 Task: Search one way flight ticket for 2 adults, 2 children, 2 infants in seat in first from Providence: Rhode Island T. F. Green International Airport to New Bern: Coastal Carolina Regional Airport (was Craven County Regional) on 8-4-2023. Choice of flights is Westjet. Number of bags: 1 checked bag. Price is upto 81000. Outbound departure time preference is 6:45.
Action: Mouse moved to (377, 325)
Screenshot: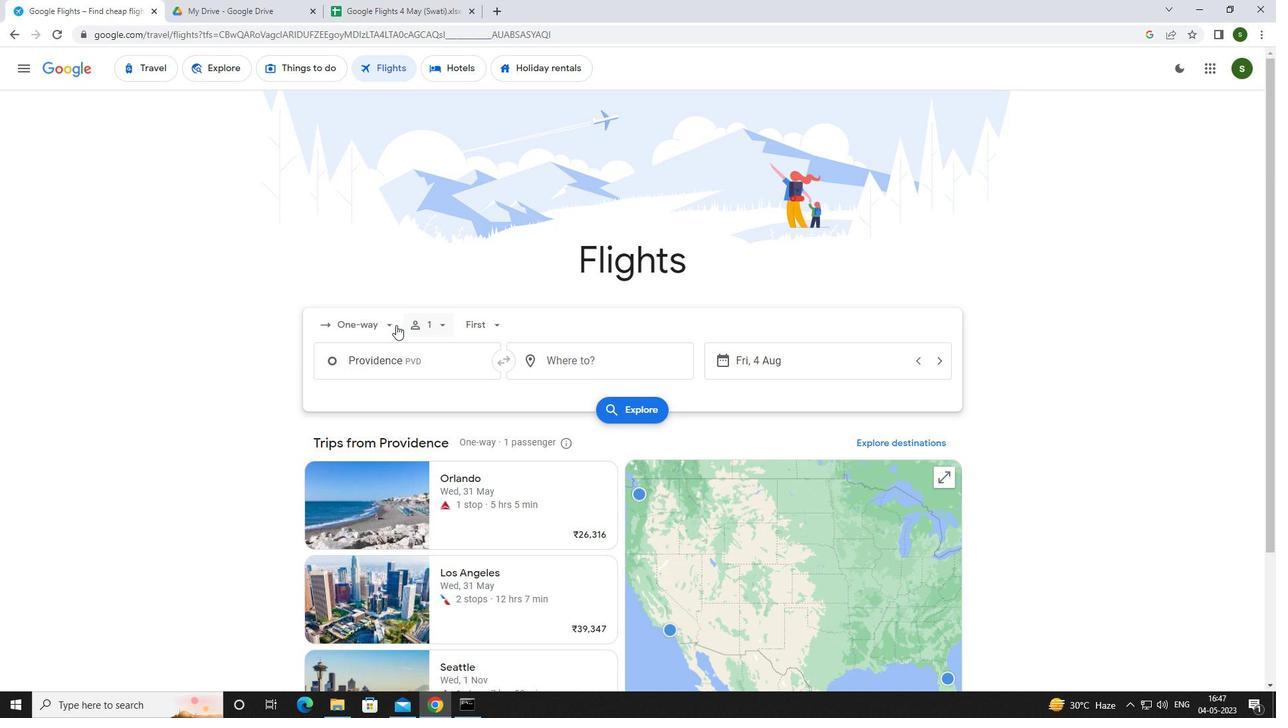 
Action: Mouse pressed left at (377, 325)
Screenshot: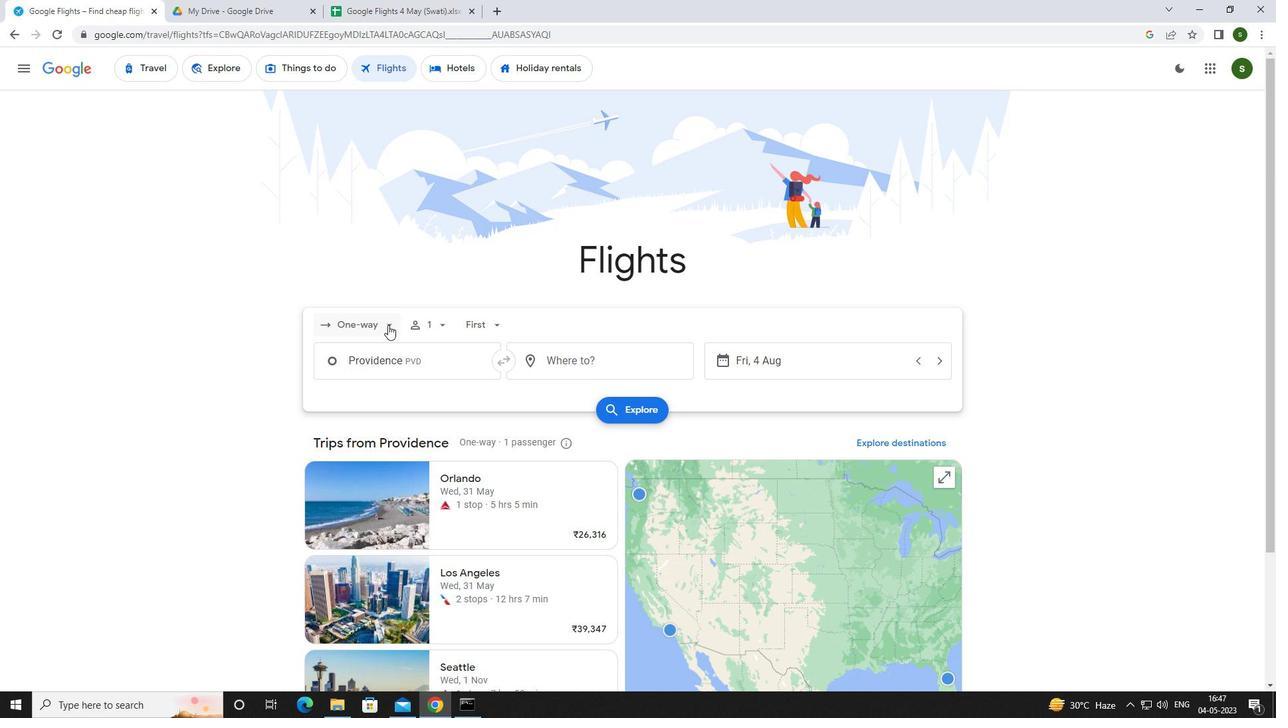 
Action: Mouse moved to (393, 383)
Screenshot: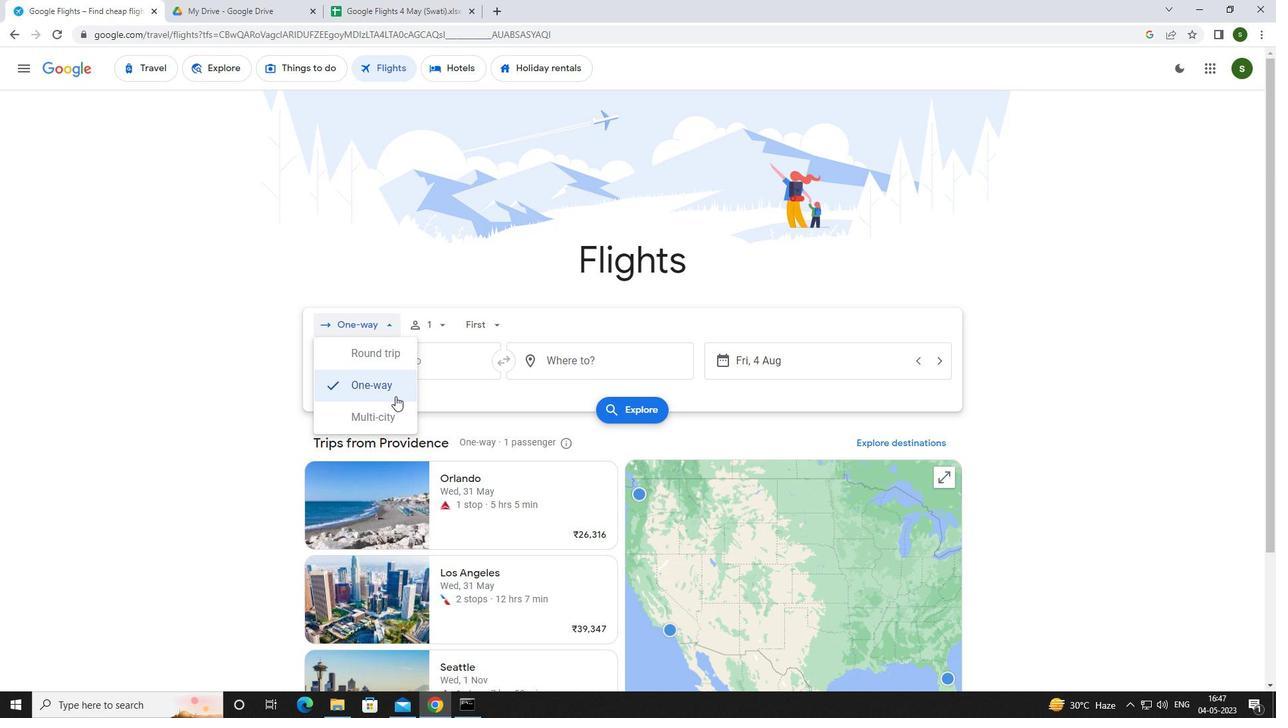 
Action: Mouse pressed left at (393, 383)
Screenshot: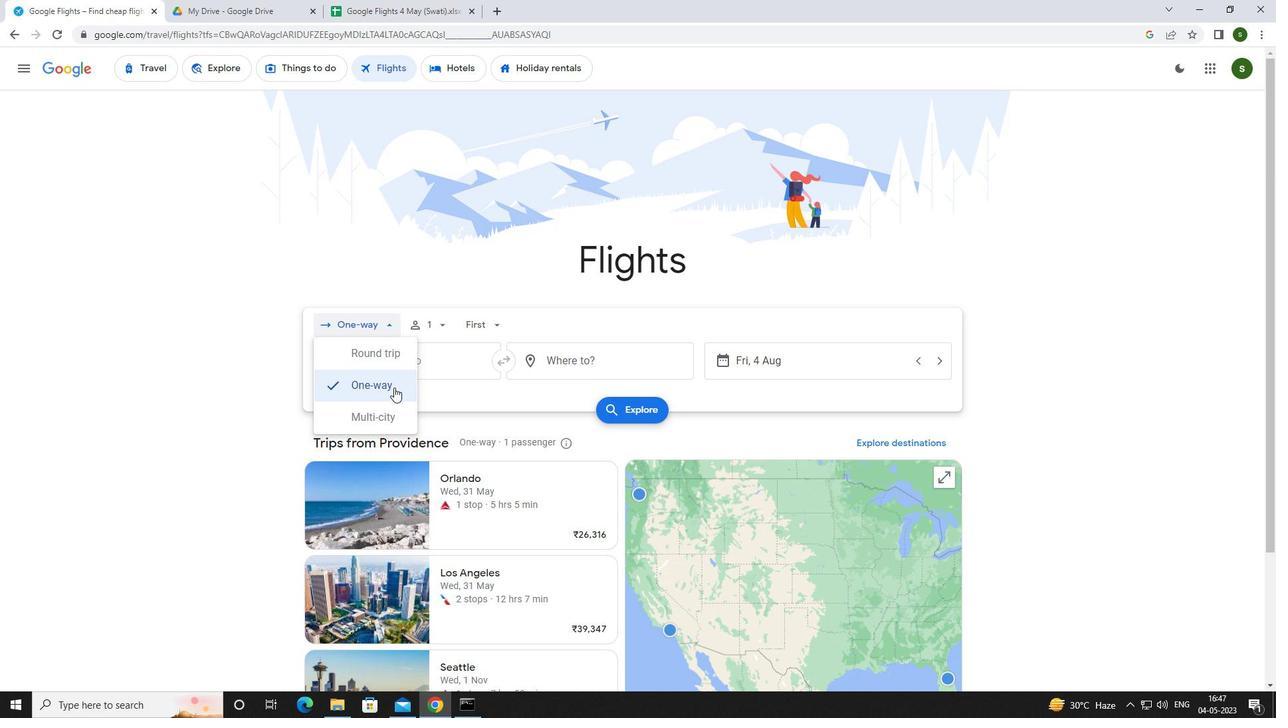 
Action: Mouse moved to (439, 329)
Screenshot: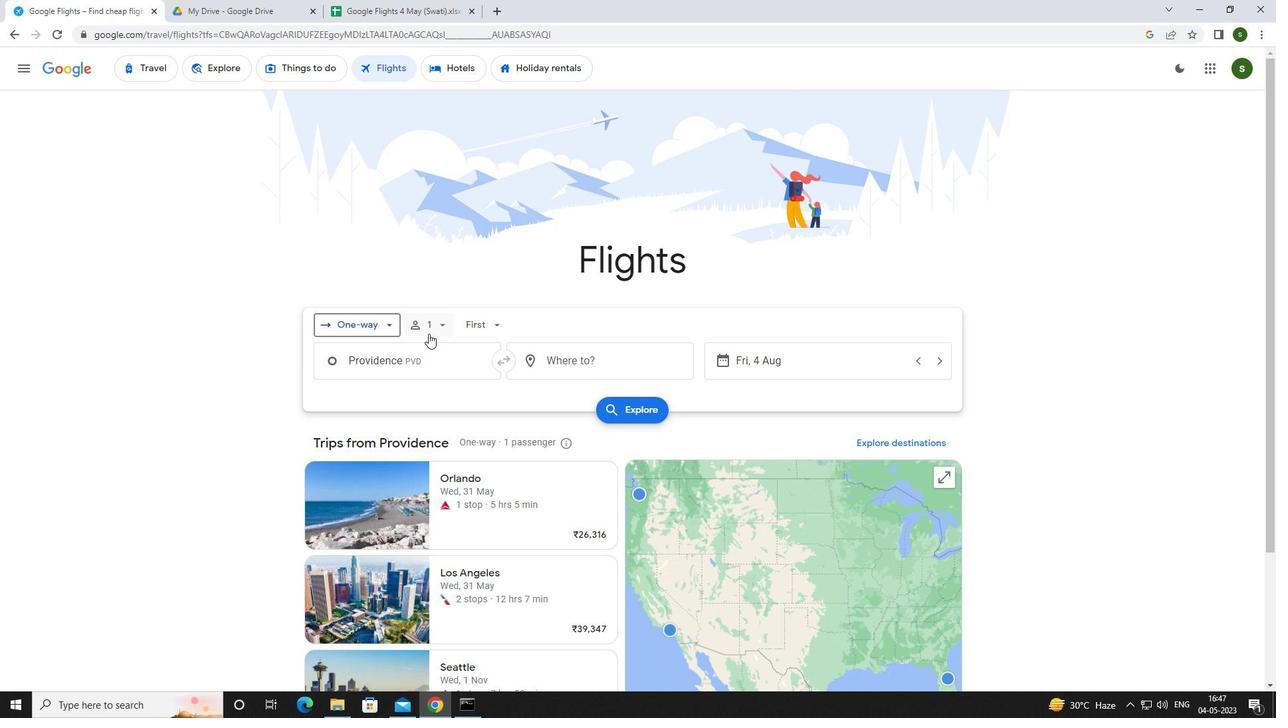 
Action: Mouse pressed left at (439, 329)
Screenshot: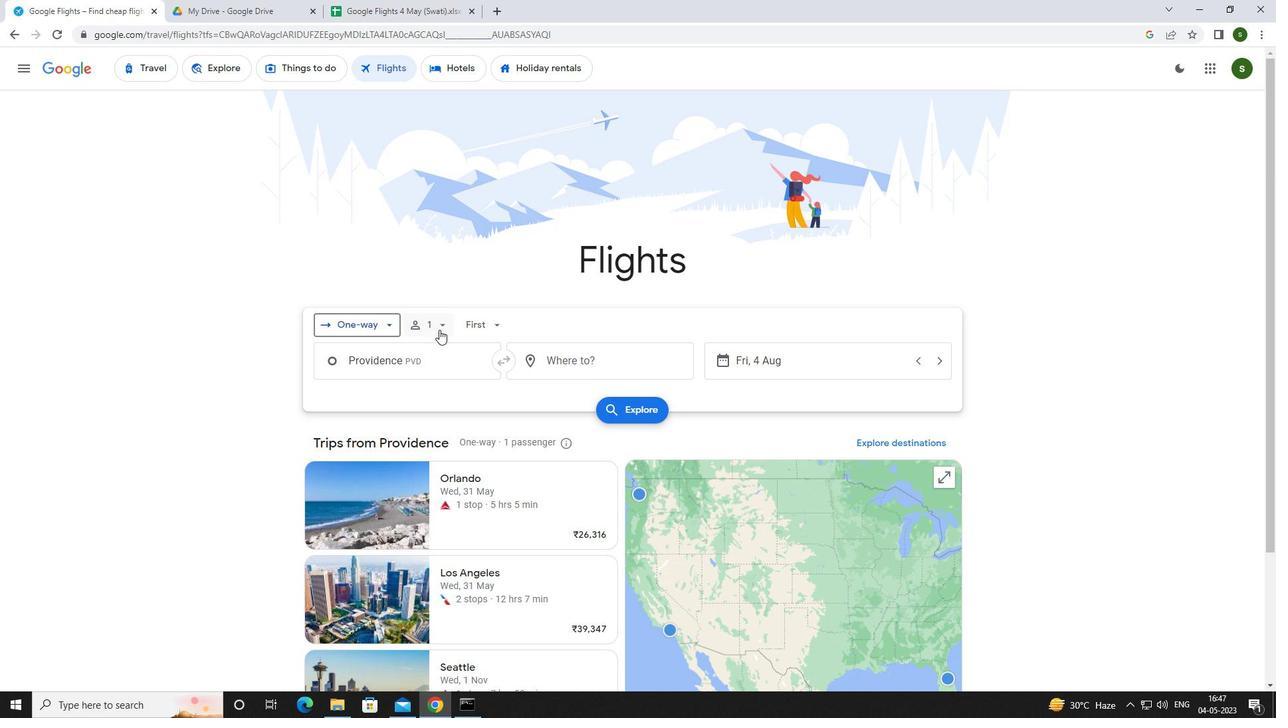 
Action: Mouse moved to (550, 356)
Screenshot: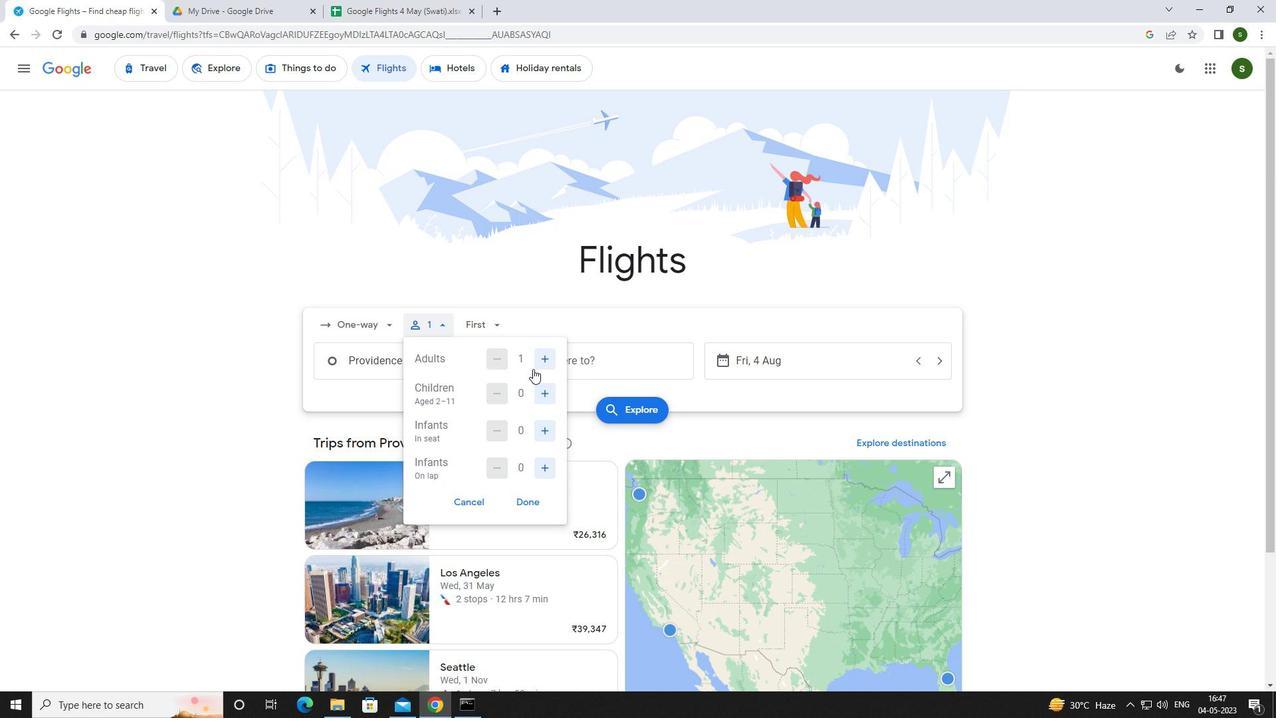
Action: Mouse pressed left at (550, 356)
Screenshot: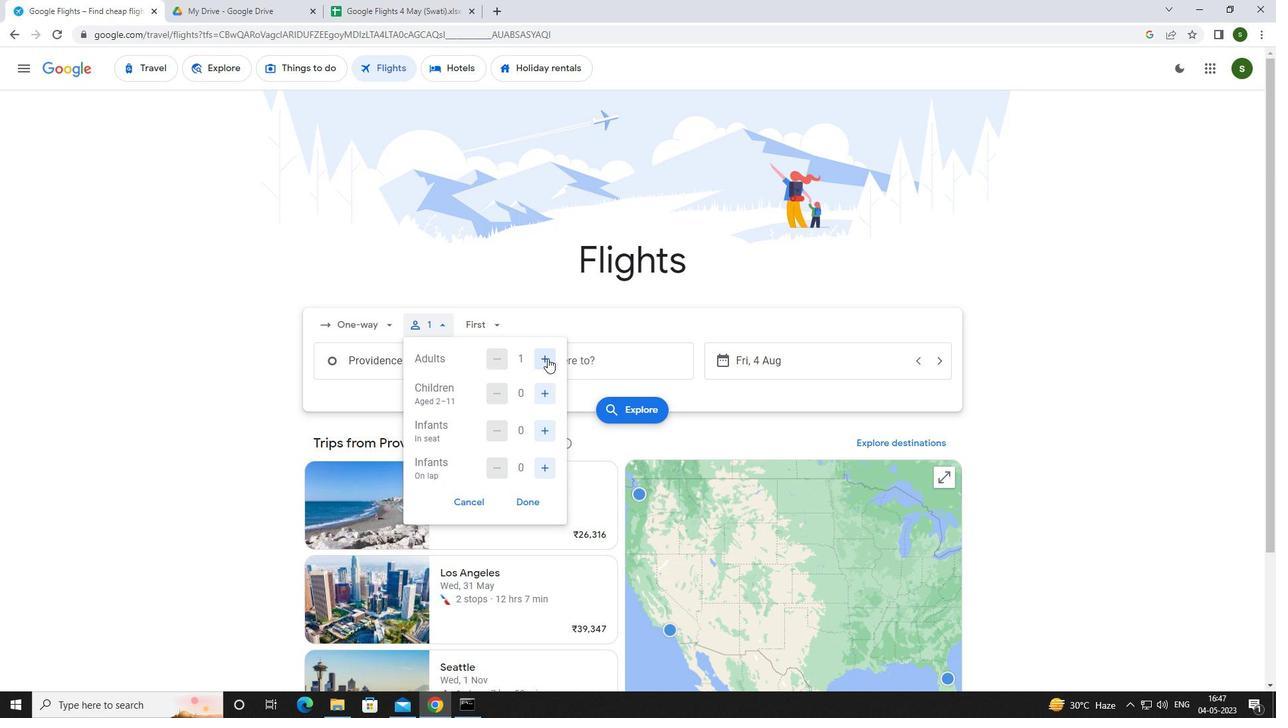 
Action: Mouse moved to (542, 382)
Screenshot: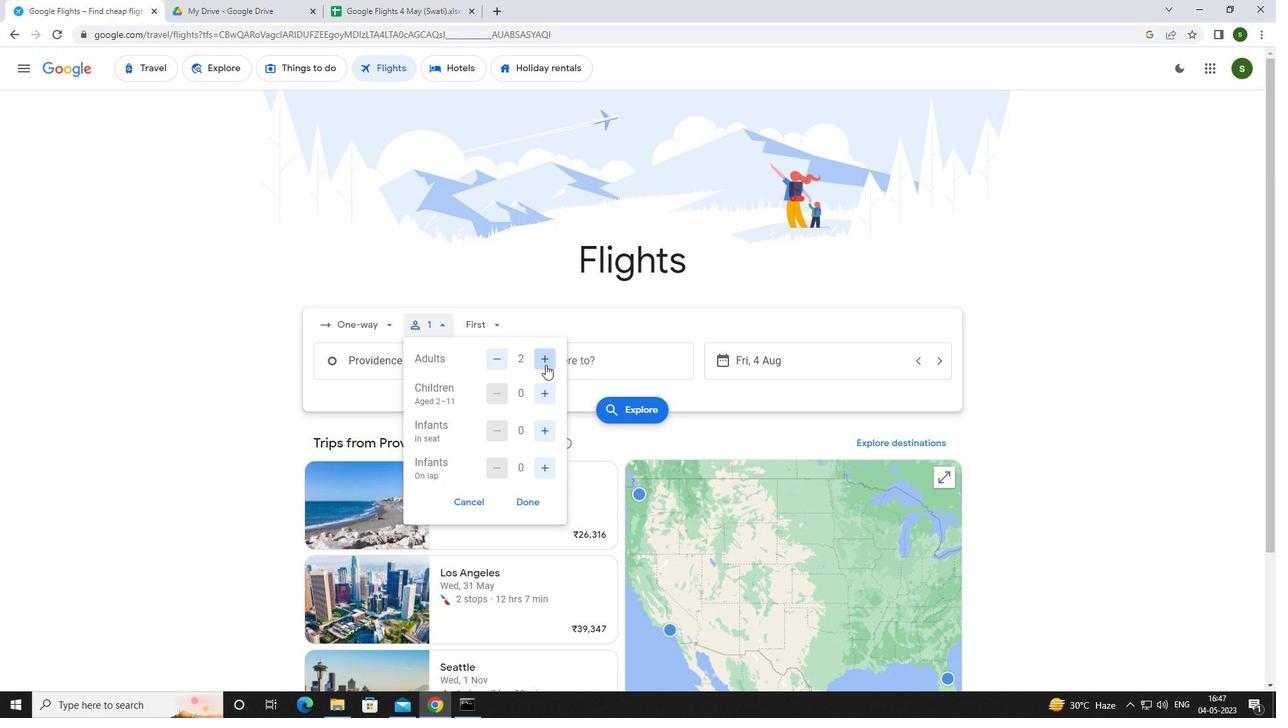 
Action: Mouse pressed left at (542, 382)
Screenshot: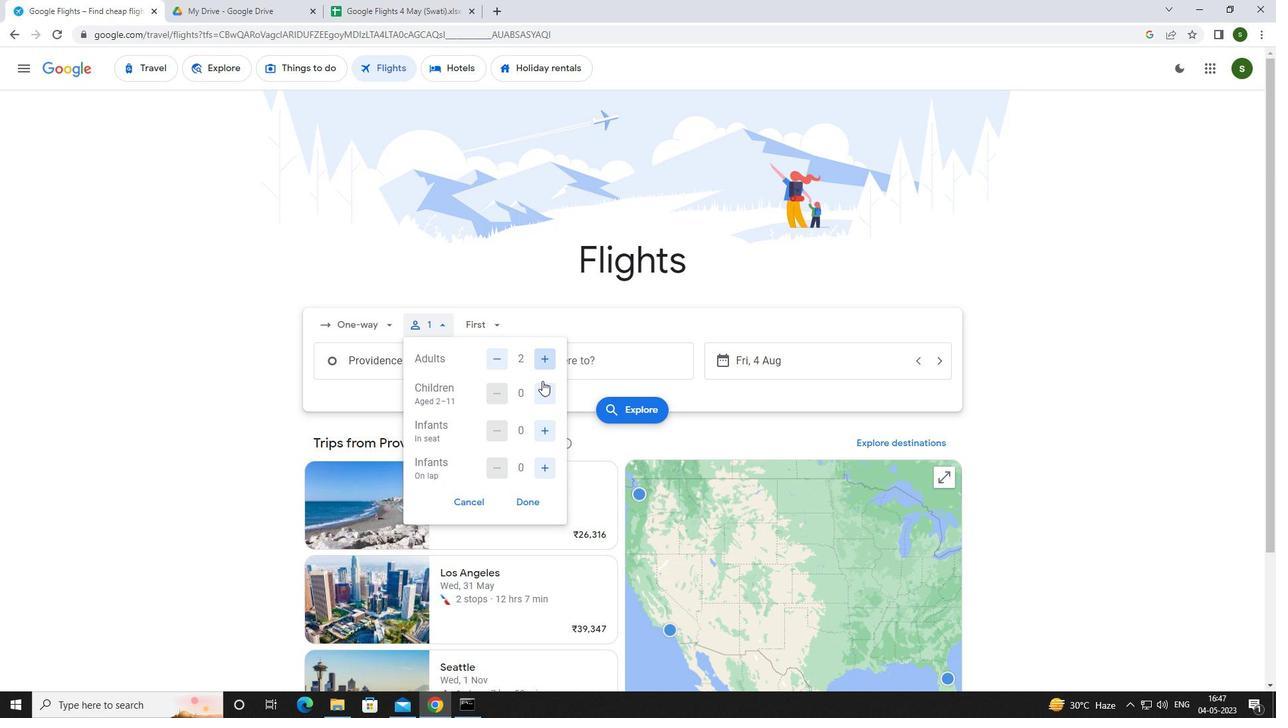 
Action: Mouse pressed left at (542, 382)
Screenshot: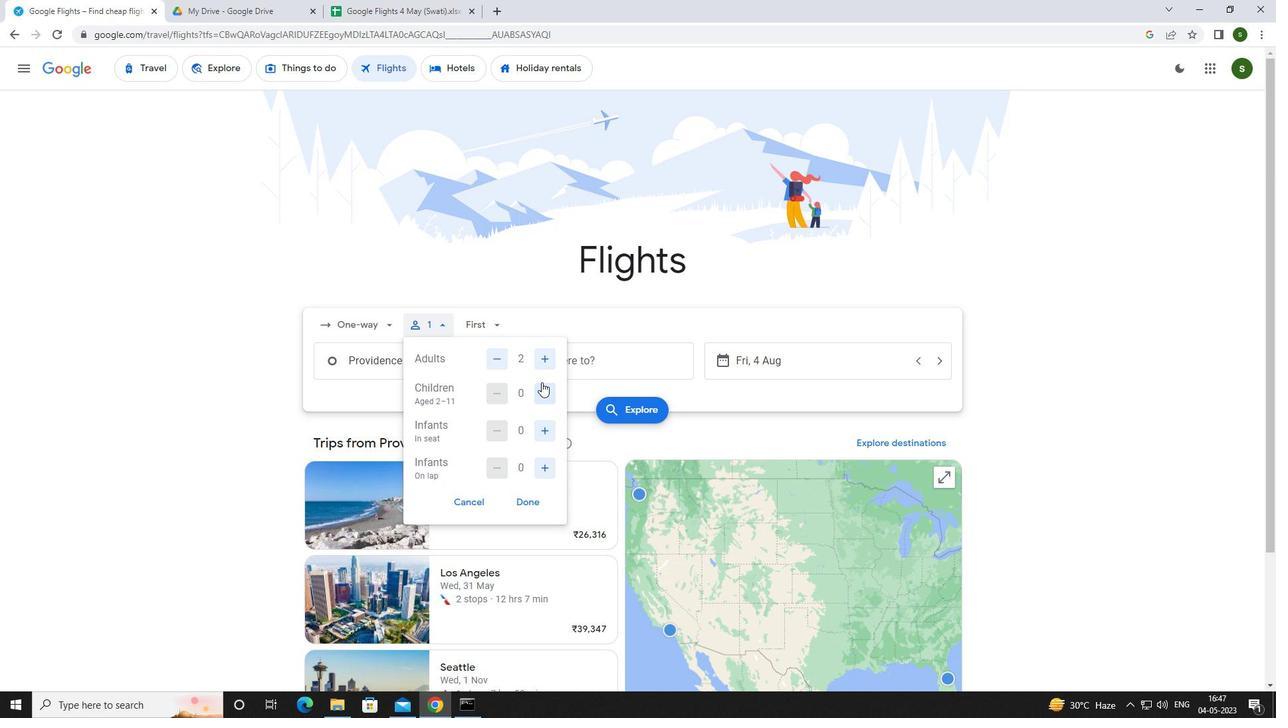 
Action: Mouse moved to (547, 423)
Screenshot: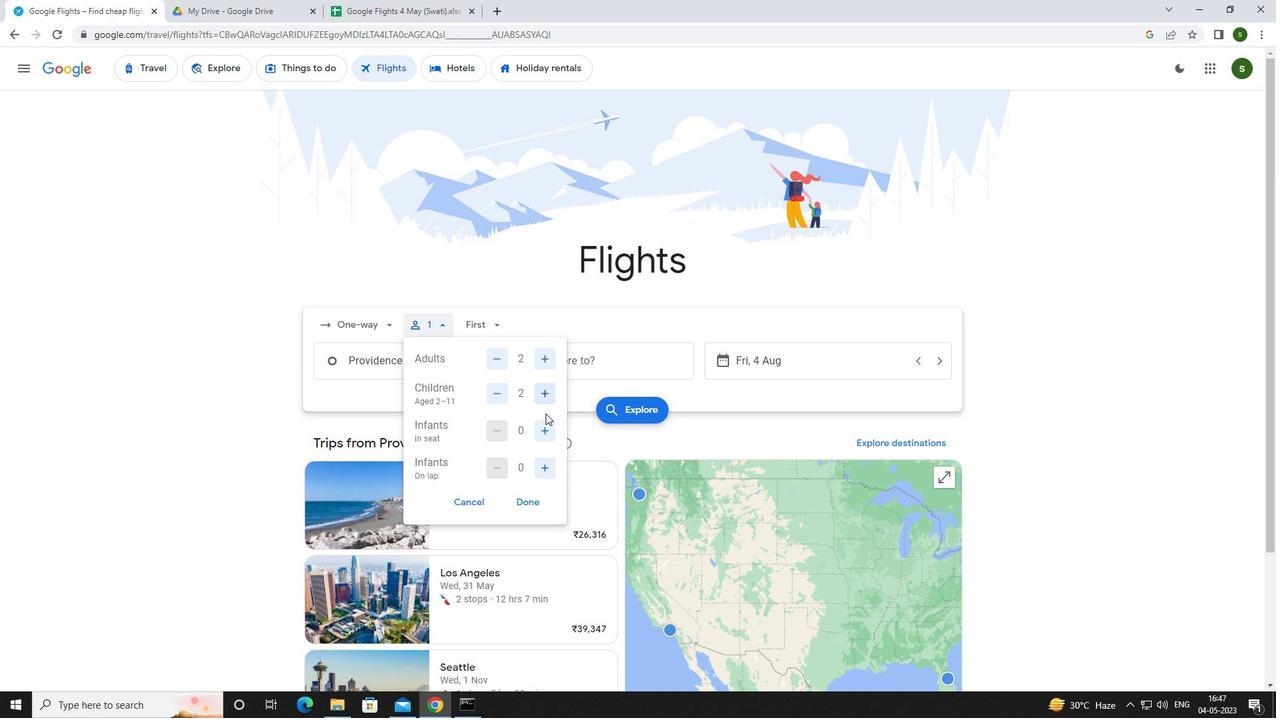 
Action: Mouse pressed left at (547, 423)
Screenshot: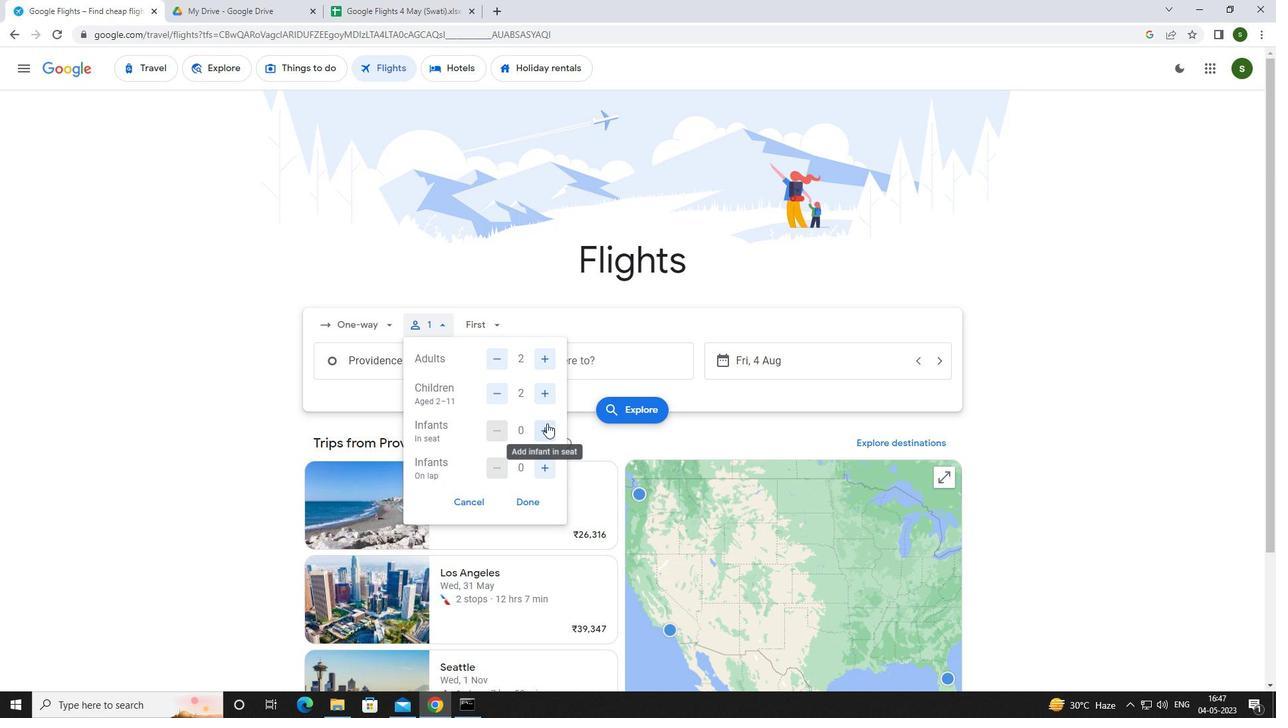 
Action: Mouse pressed left at (547, 423)
Screenshot: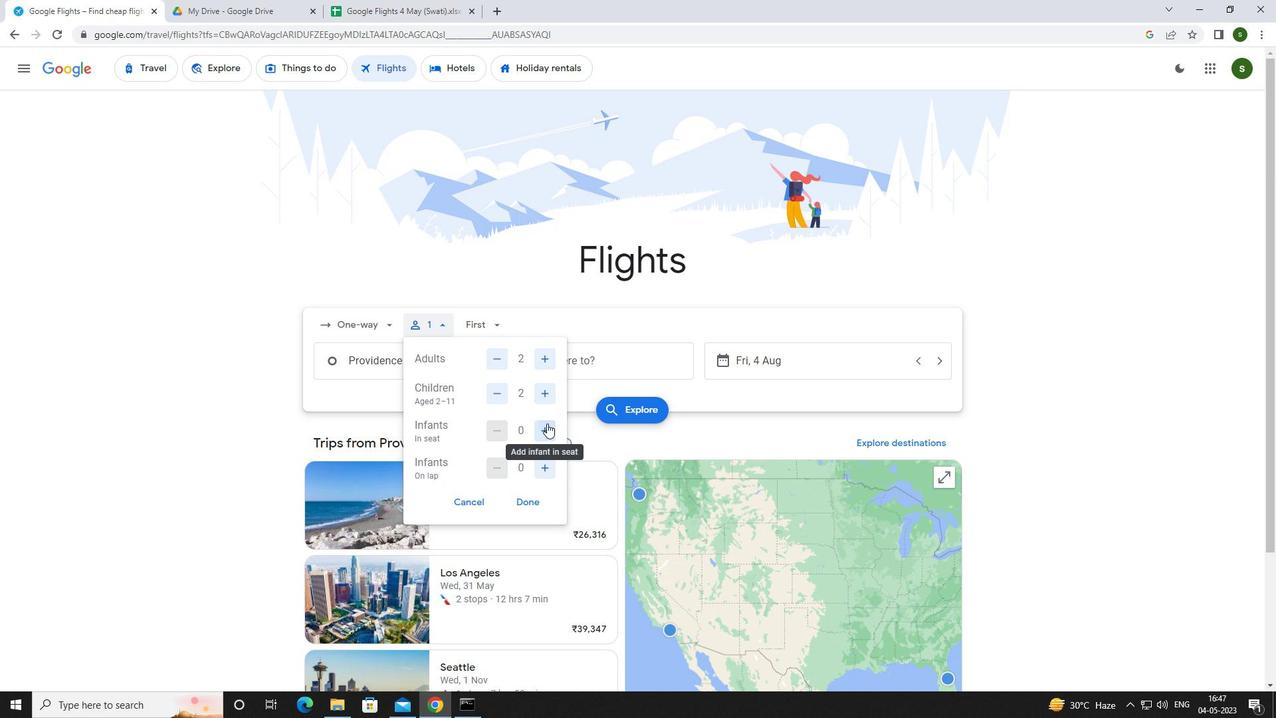 
Action: Mouse moved to (486, 320)
Screenshot: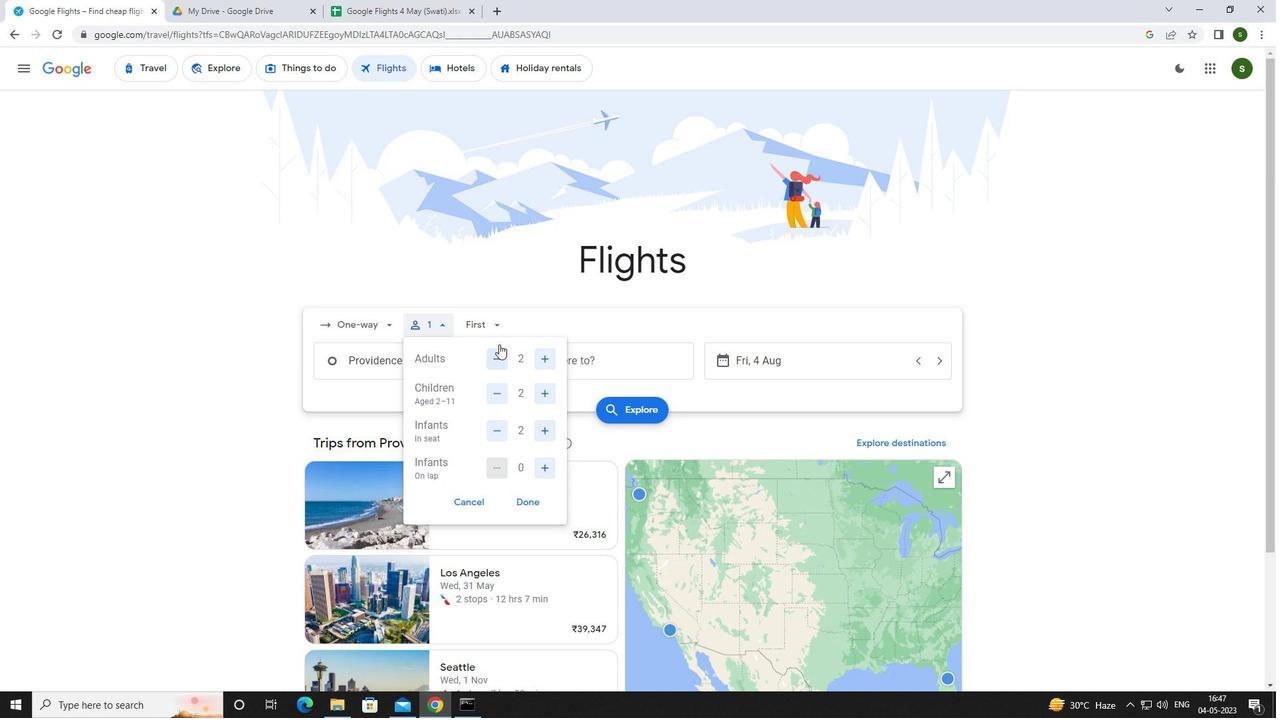 
Action: Mouse pressed left at (486, 320)
Screenshot: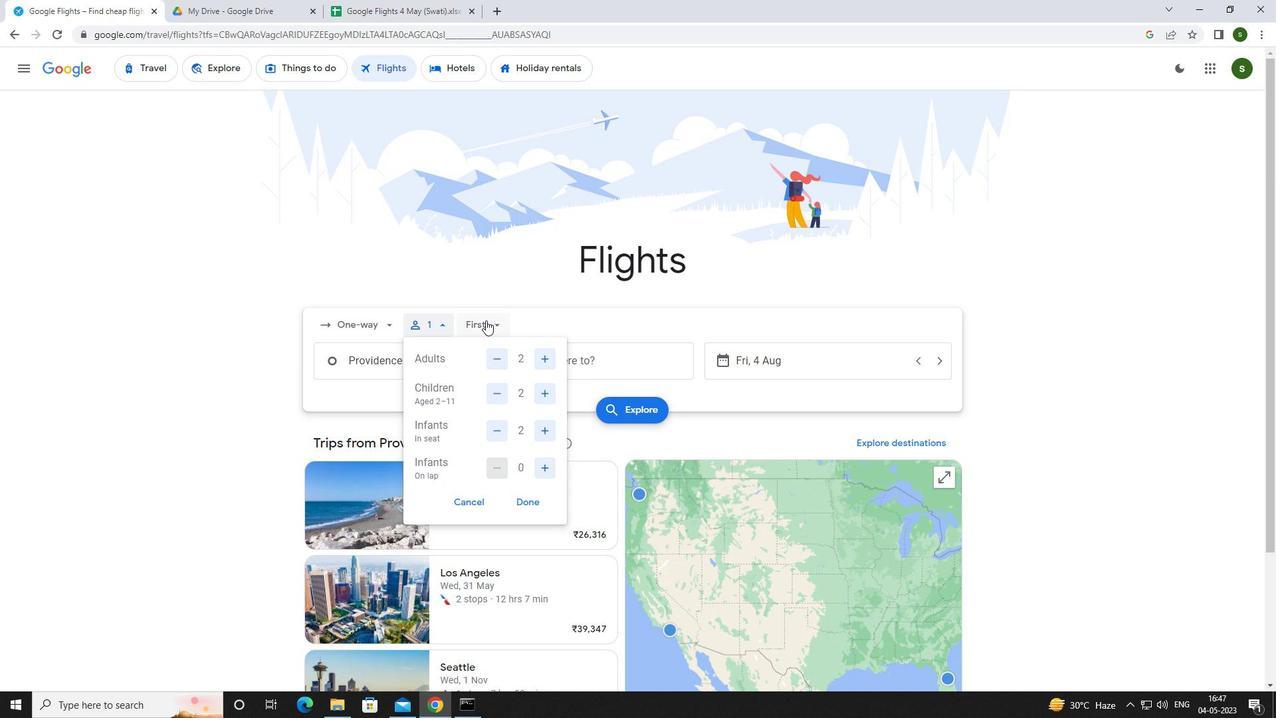
Action: Mouse moved to (512, 444)
Screenshot: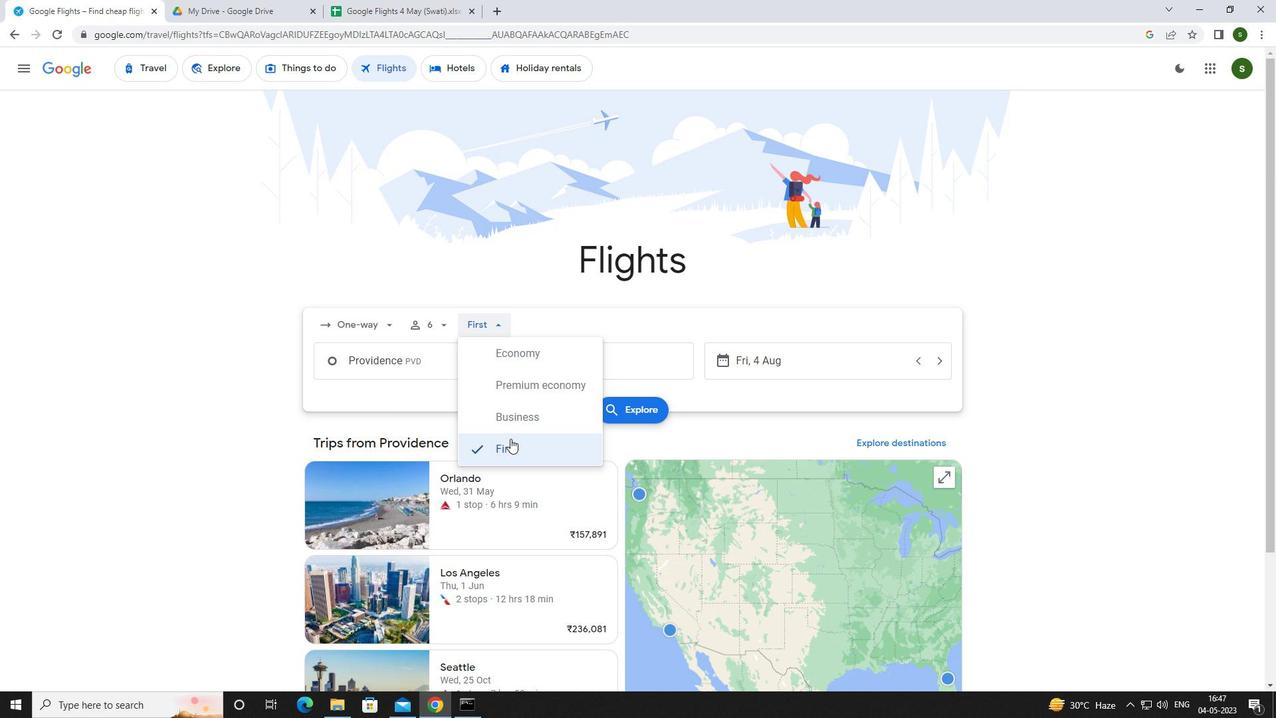 
Action: Mouse pressed left at (512, 444)
Screenshot: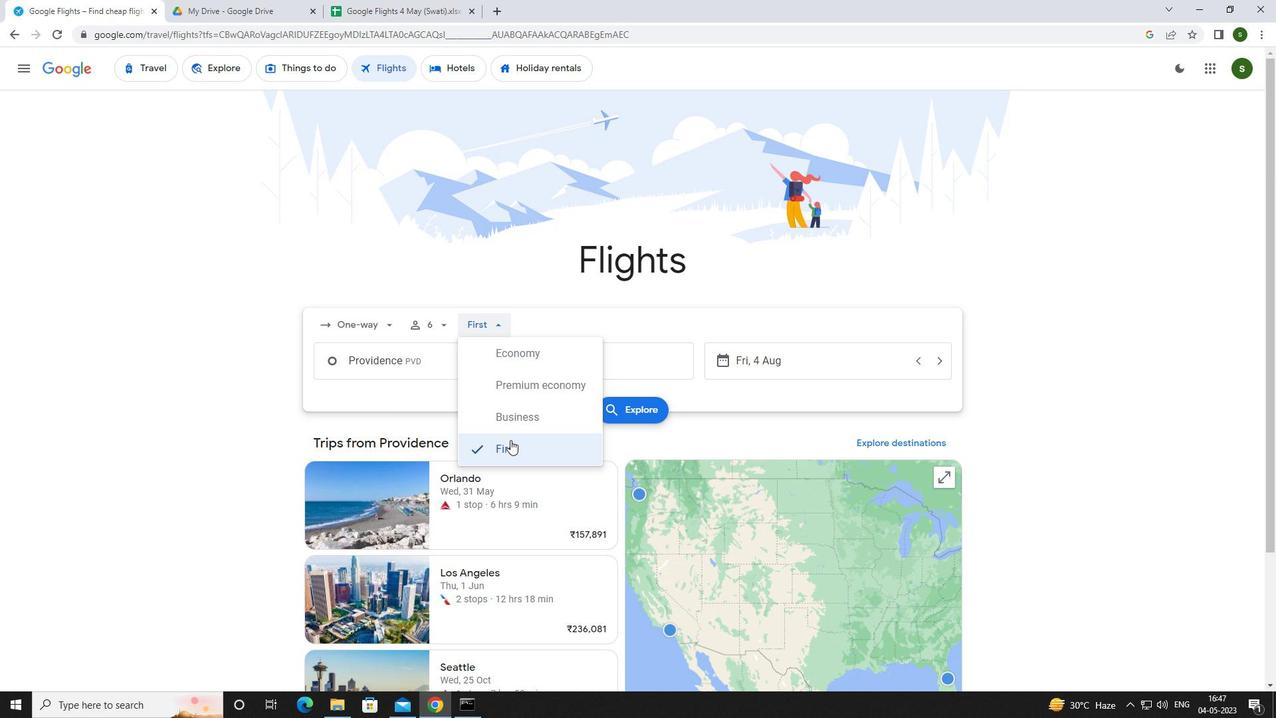 
Action: Mouse moved to (448, 367)
Screenshot: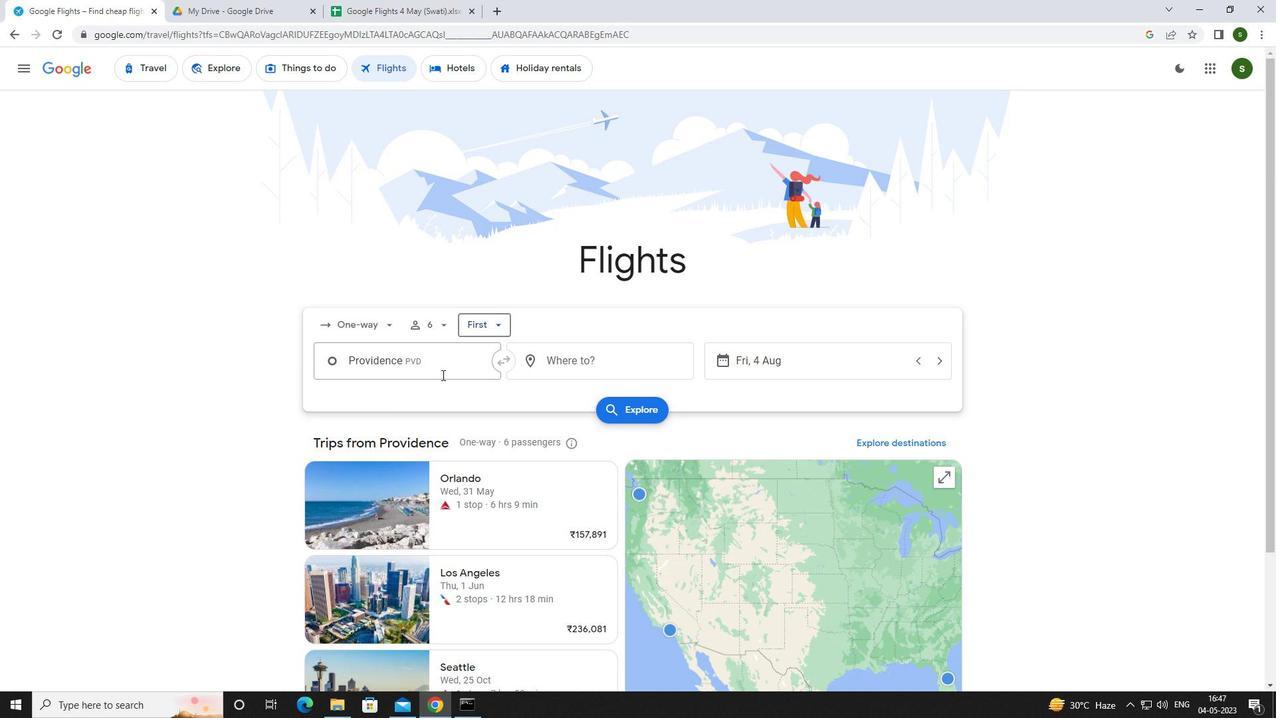 
Action: Mouse pressed left at (448, 367)
Screenshot: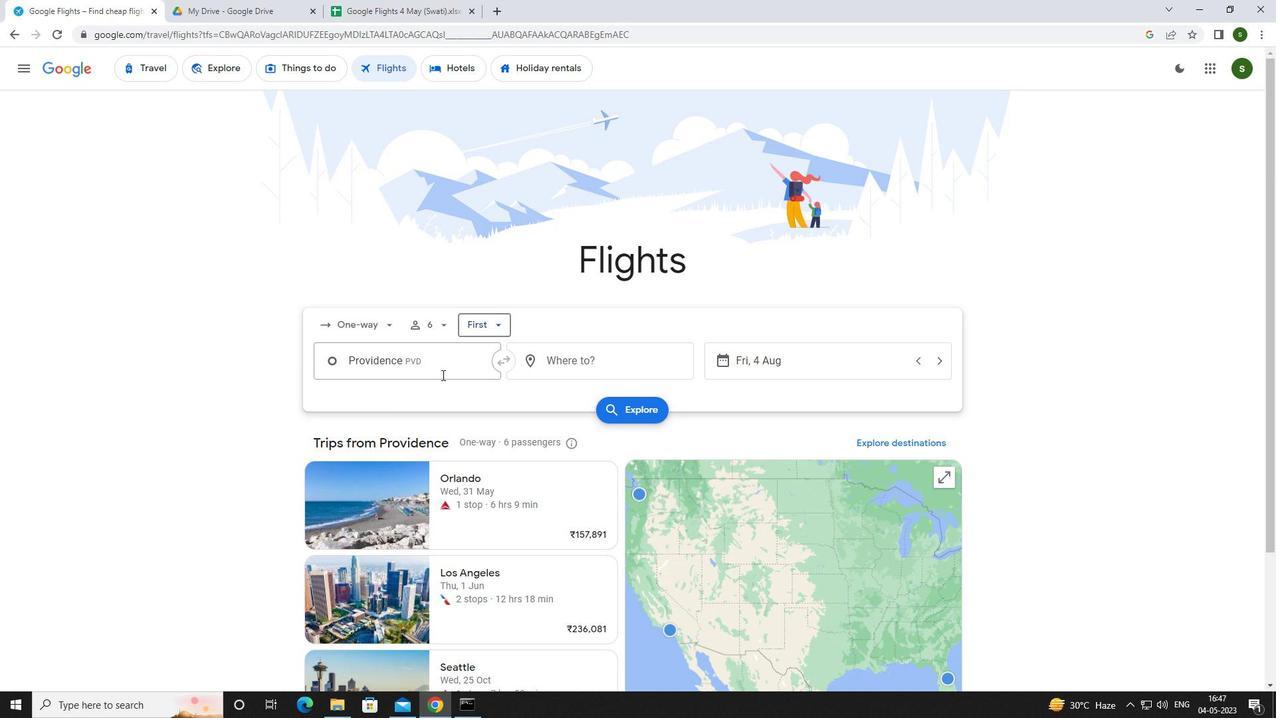 
Action: Mouse moved to (450, 361)
Screenshot: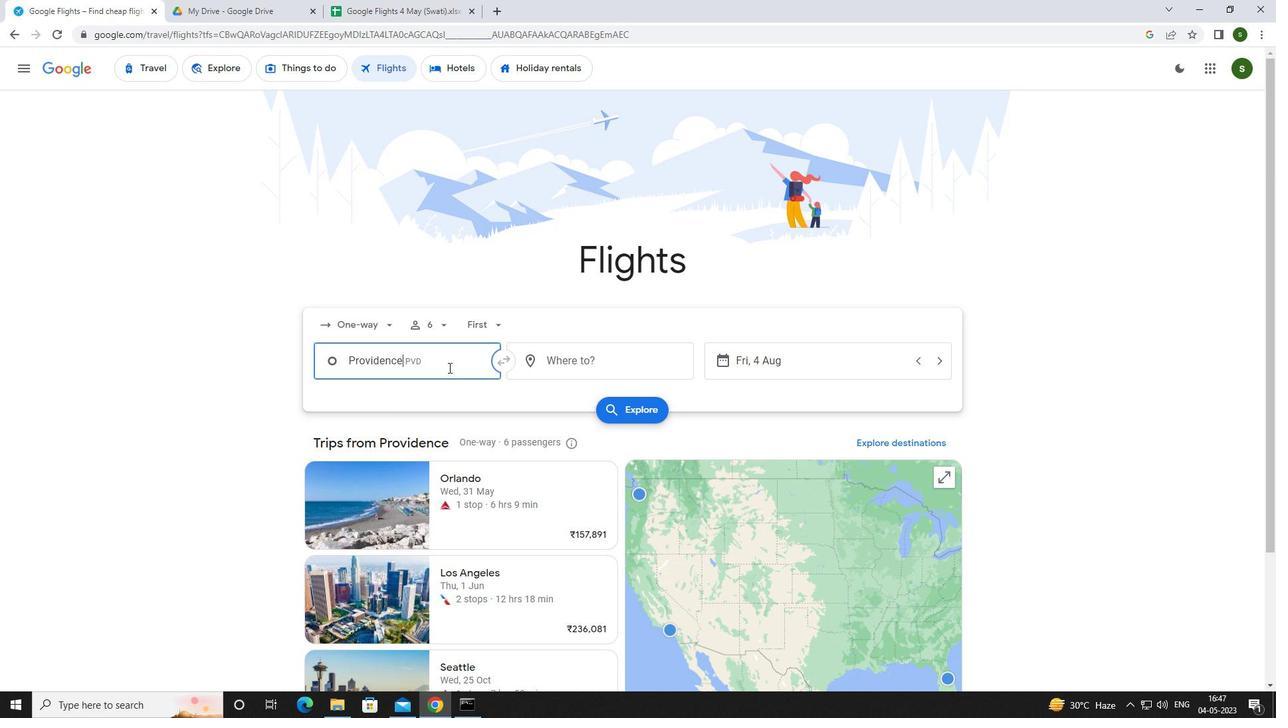 
Action: Key pressed <Key.caps_lock><Key.caps_lock>r<Key.caps_lock>hode<Key.space>
Screenshot: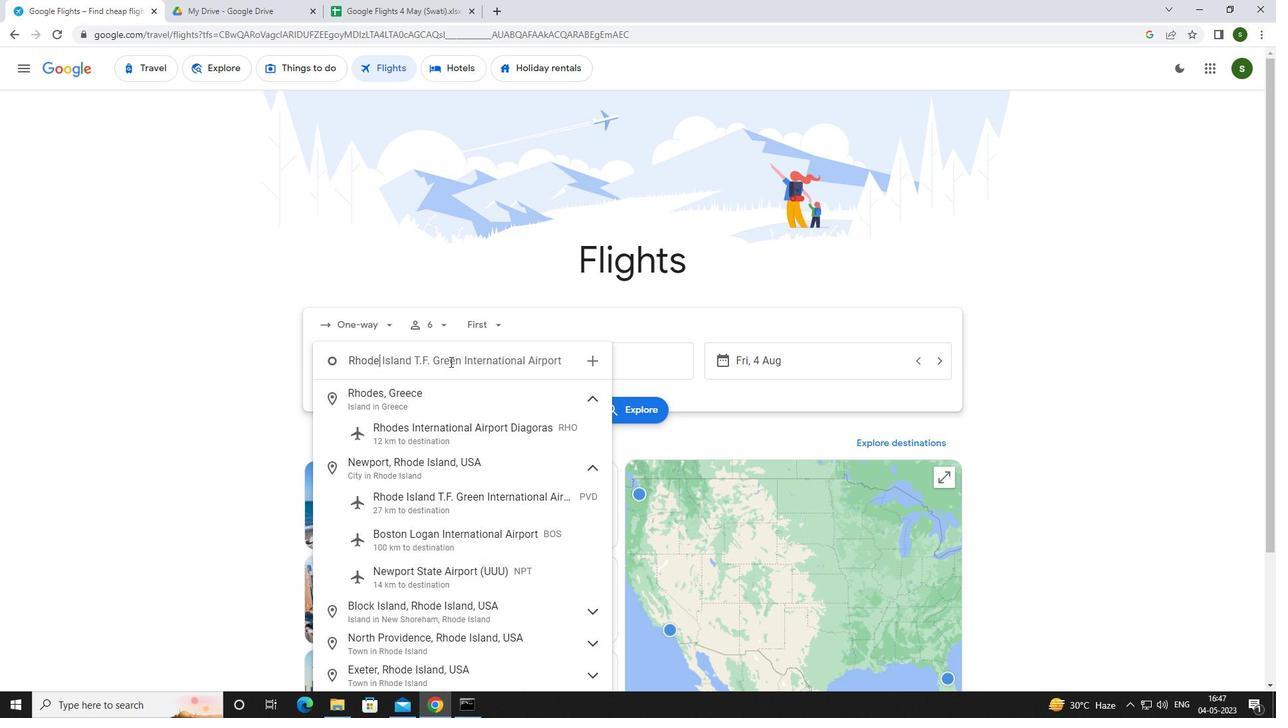 
Action: Mouse moved to (462, 428)
Screenshot: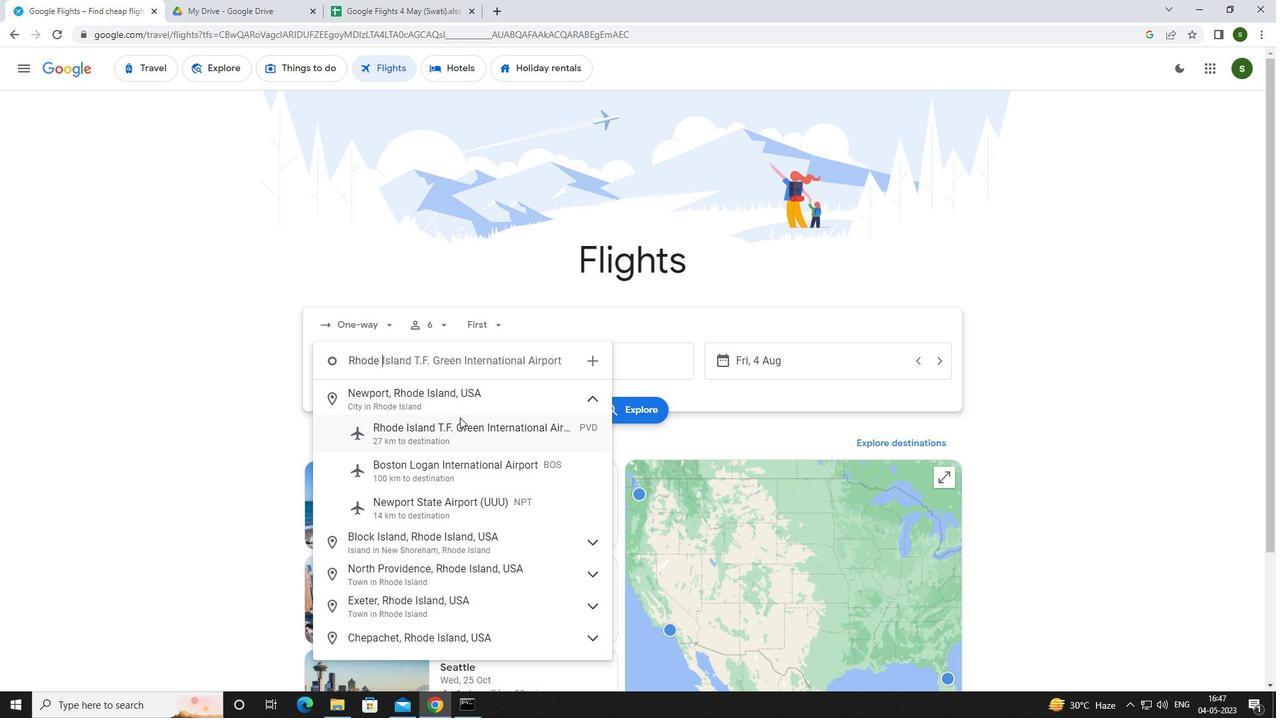 
Action: Mouse pressed left at (462, 428)
Screenshot: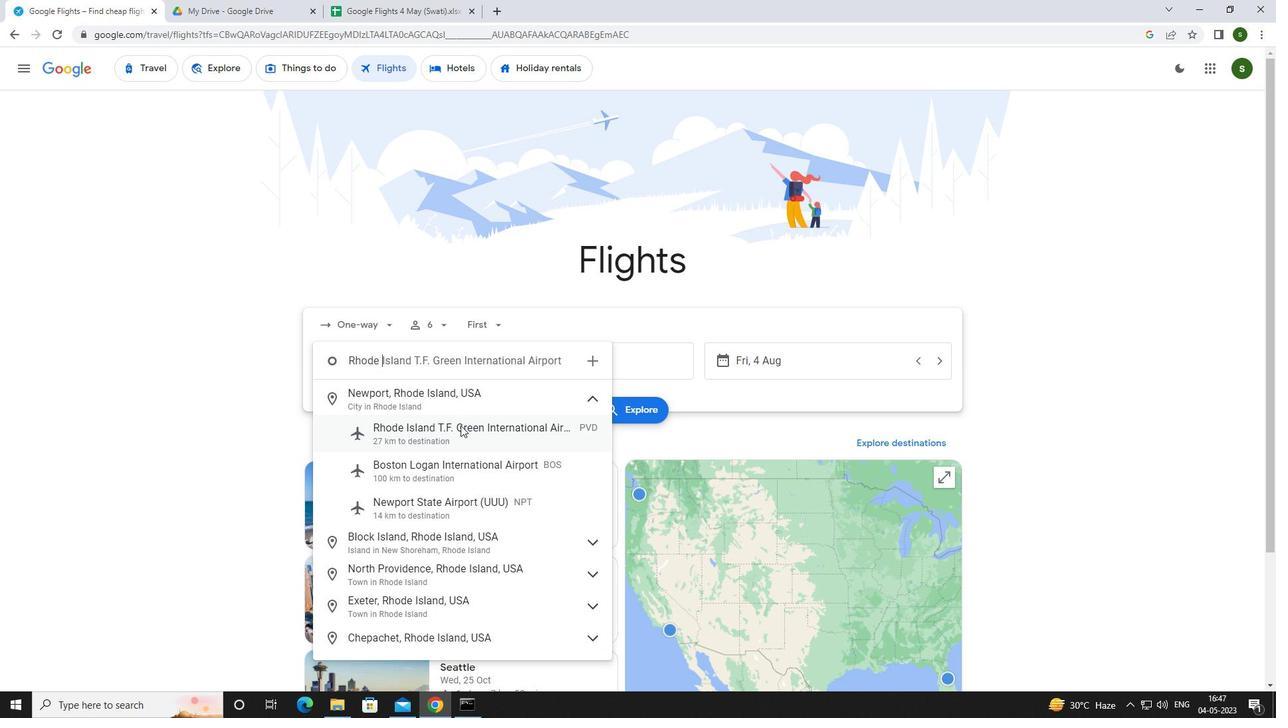 
Action: Mouse moved to (560, 358)
Screenshot: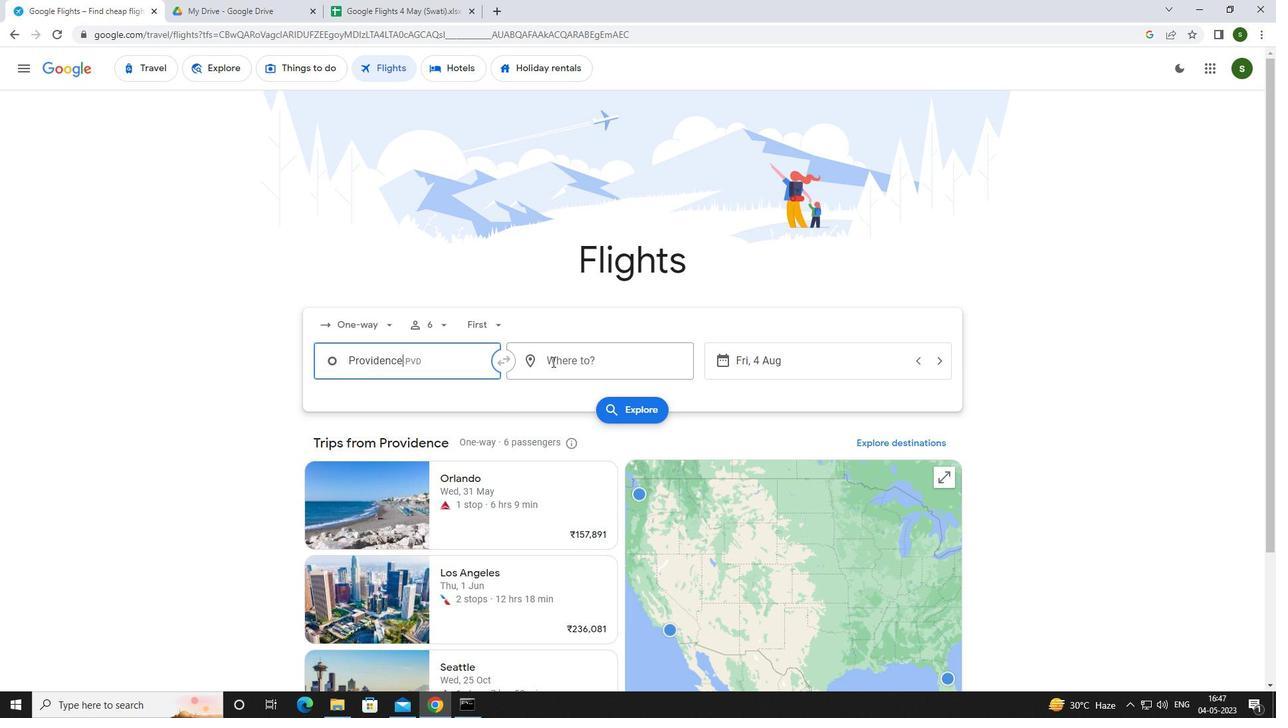 
Action: Mouse pressed left at (560, 358)
Screenshot: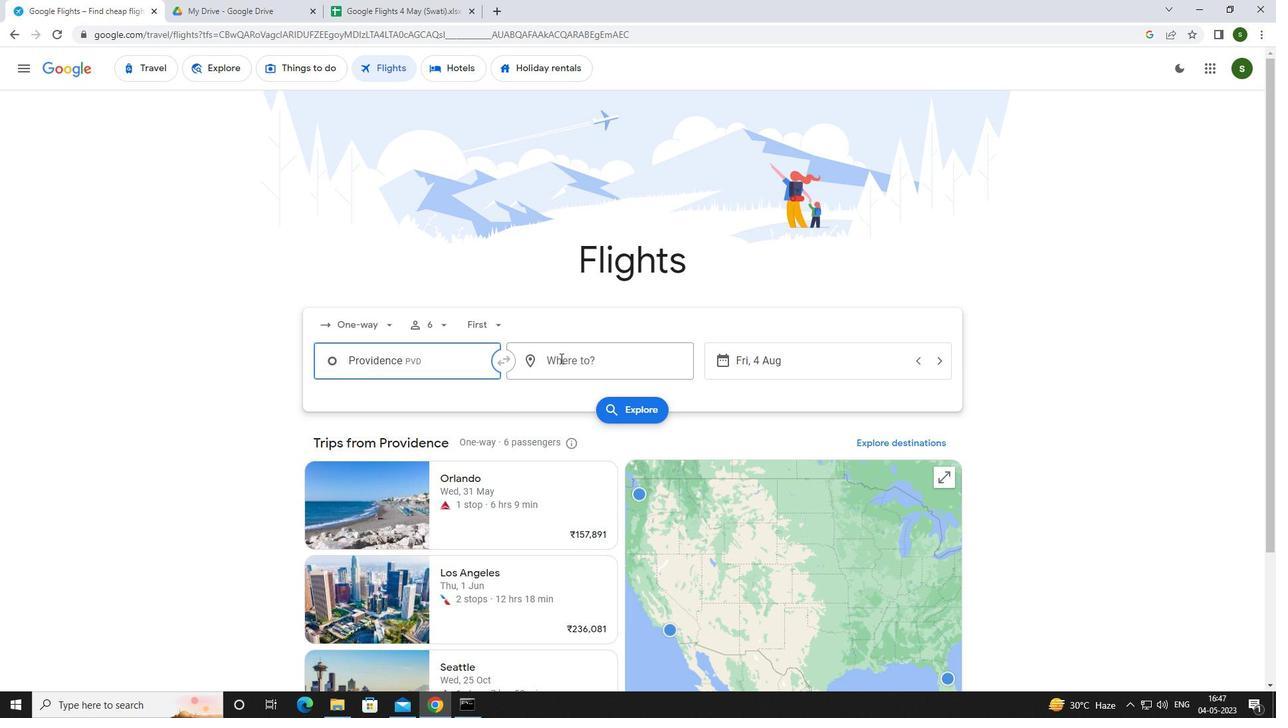 
Action: Mouse moved to (559, 358)
Screenshot: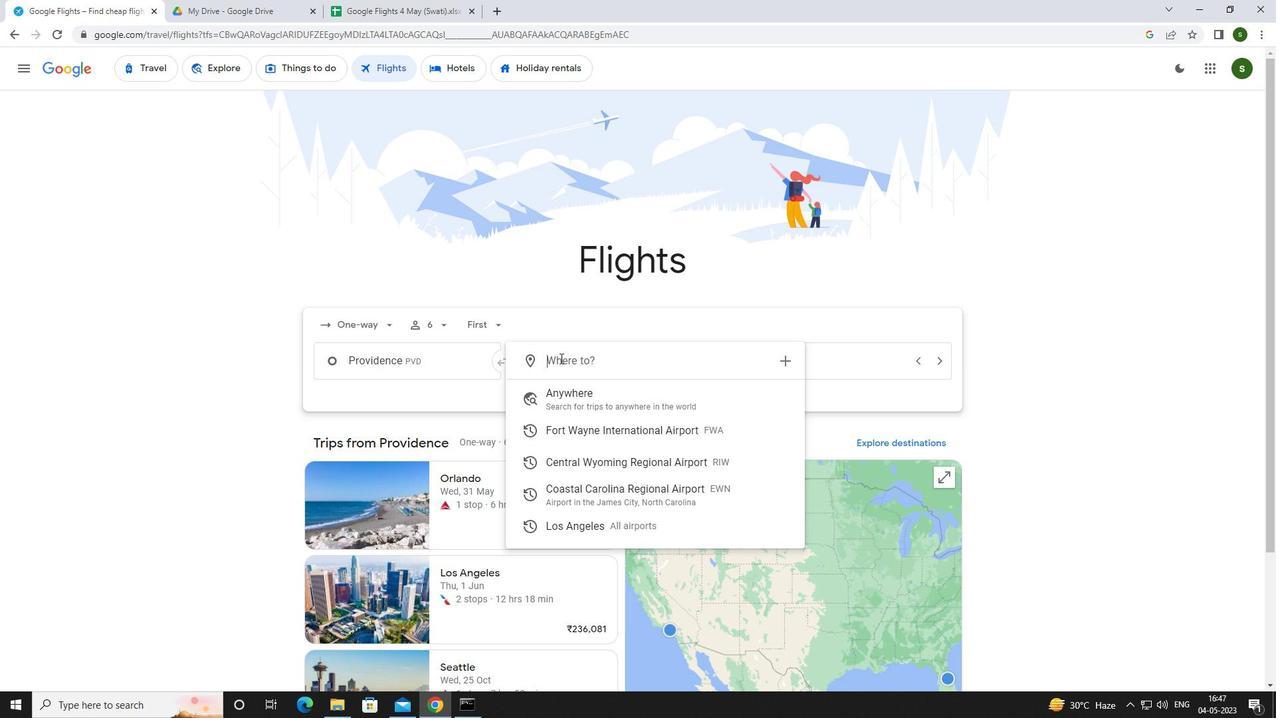 
Action: Key pressed <Key.caps_lock>c<Key.caps_lock>oastal
Screenshot: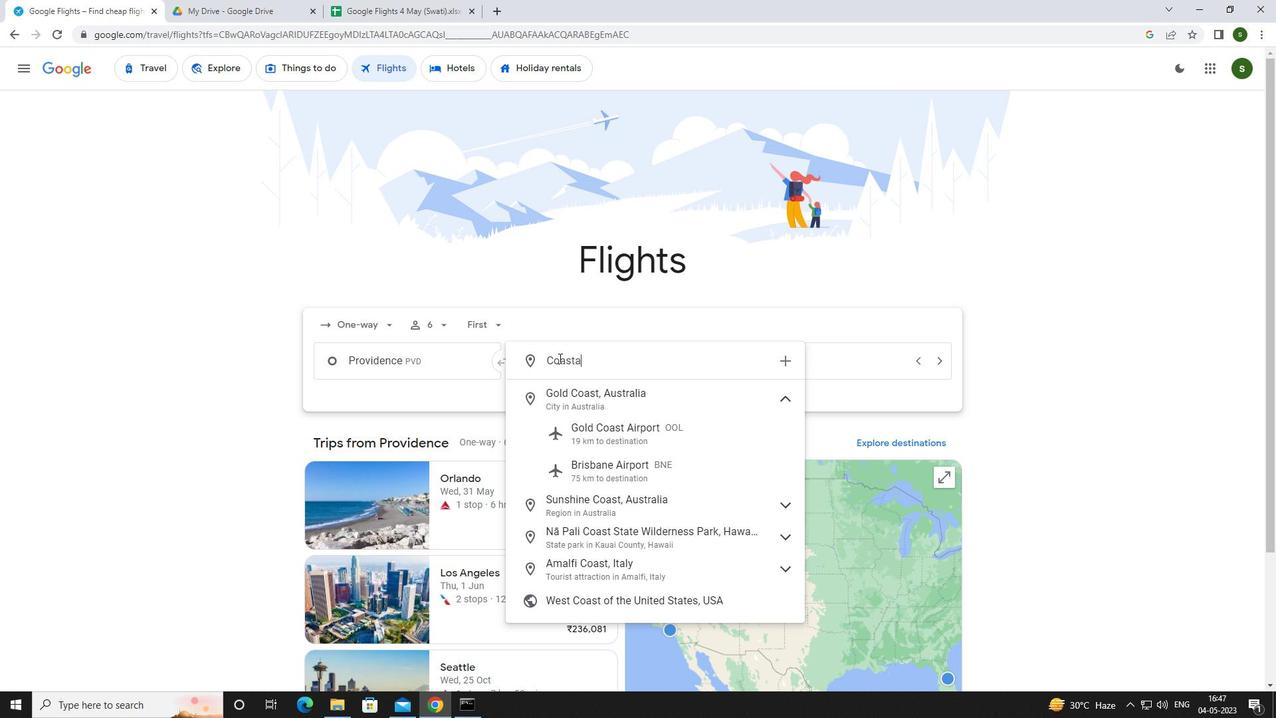 
Action: Mouse moved to (582, 403)
Screenshot: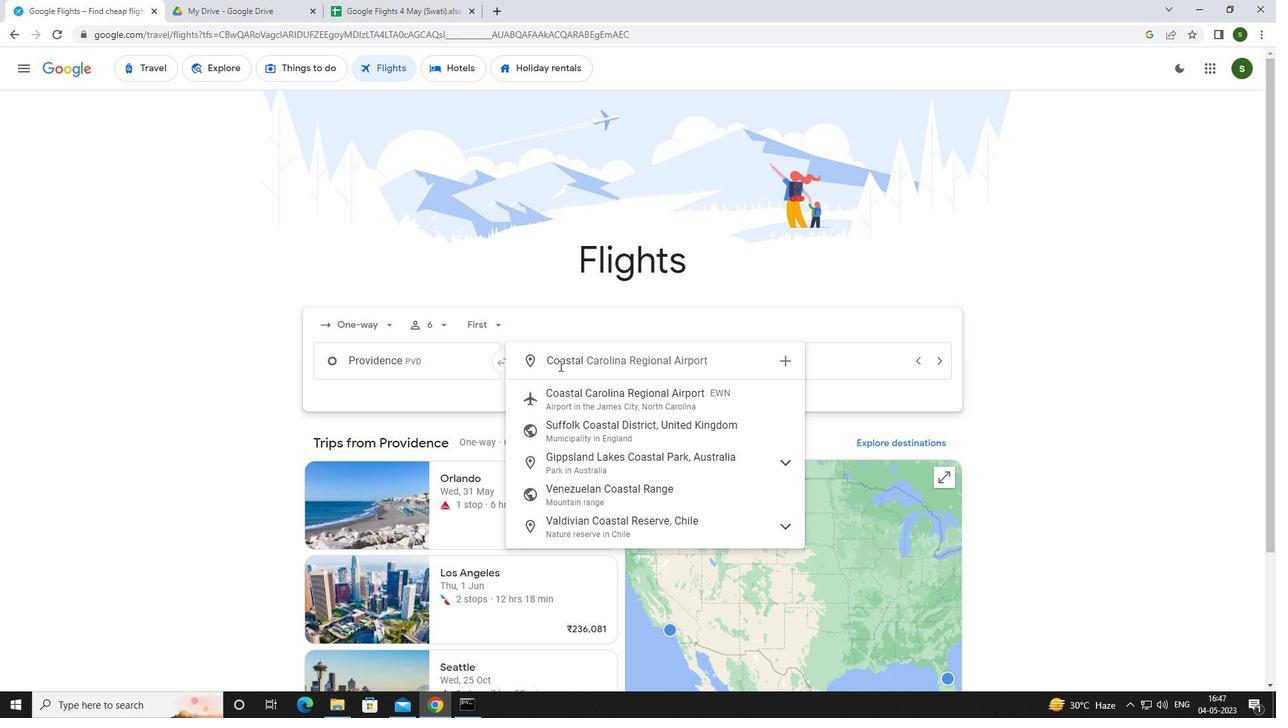 
Action: Mouse pressed left at (582, 403)
Screenshot: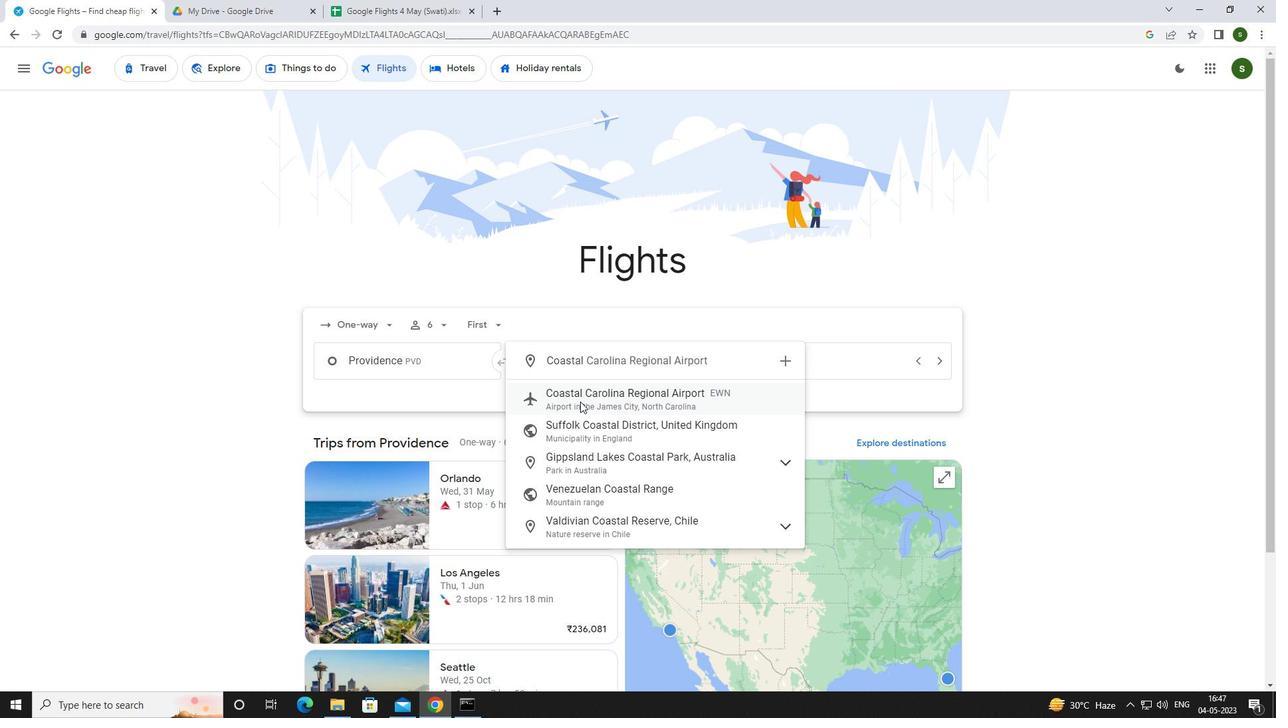 
Action: Mouse moved to (800, 362)
Screenshot: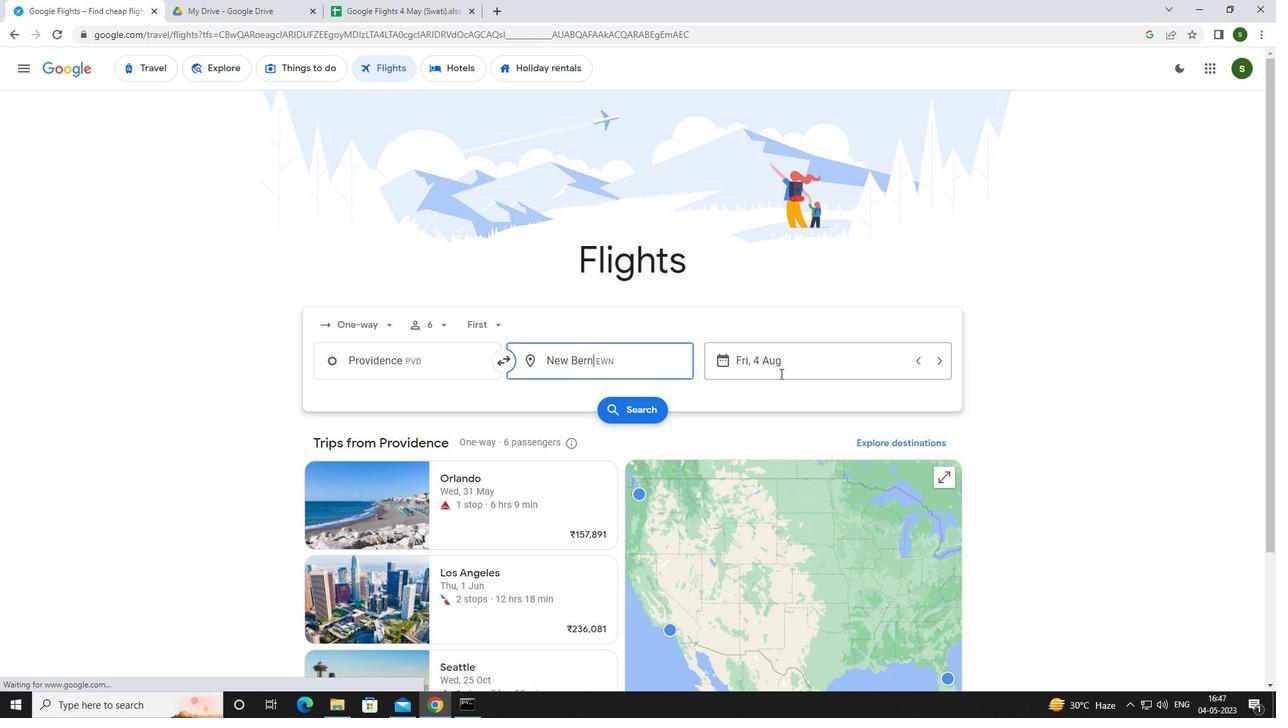 
Action: Mouse pressed left at (800, 362)
Screenshot: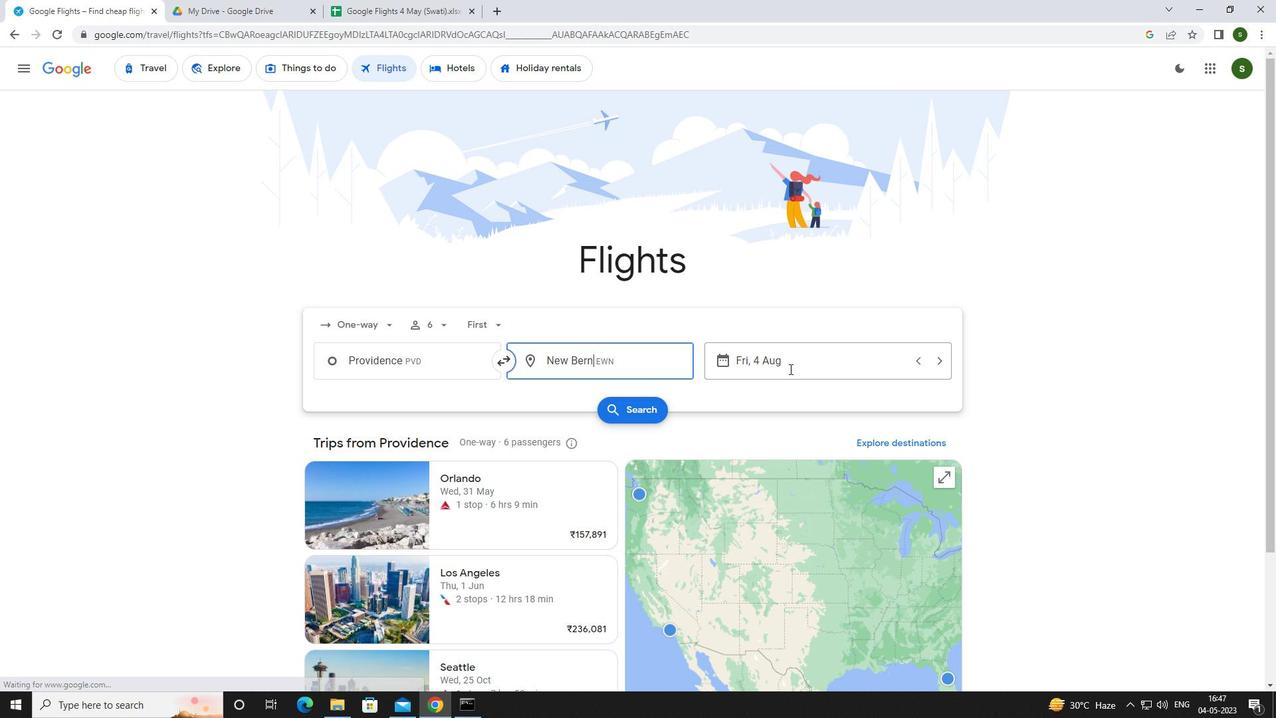 
Action: Mouse moved to (648, 446)
Screenshot: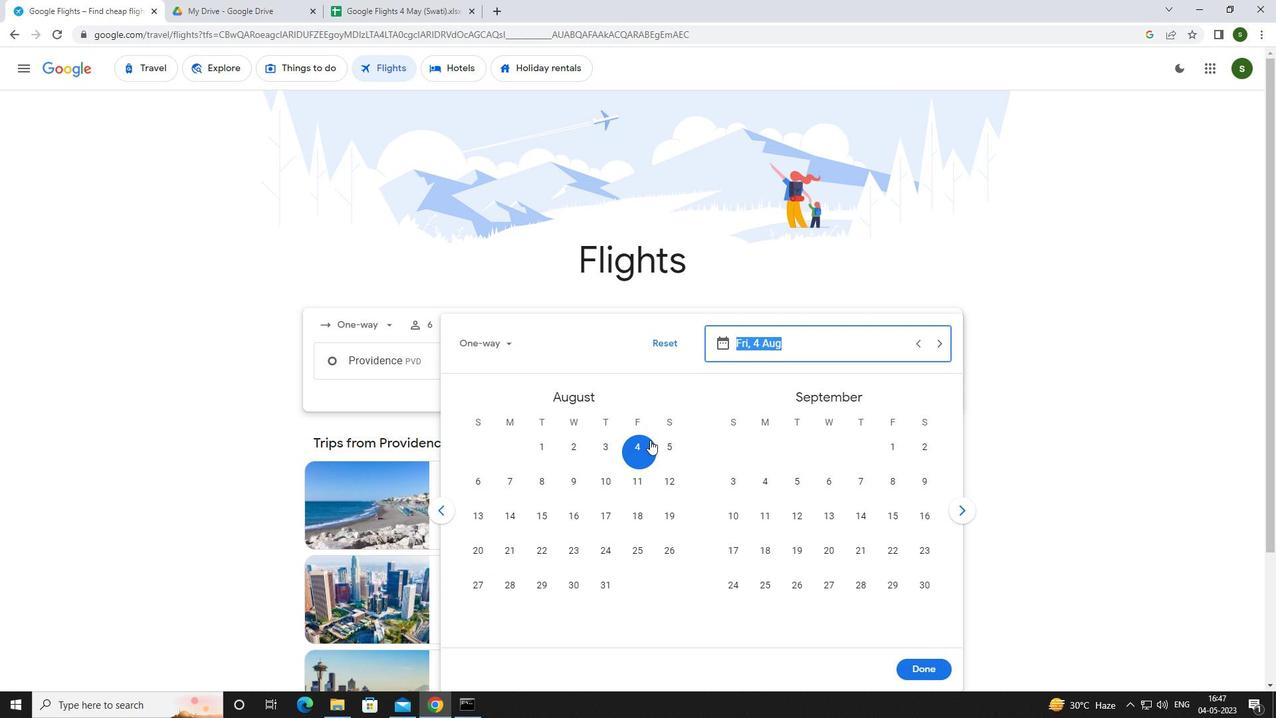 
Action: Mouse pressed left at (648, 446)
Screenshot: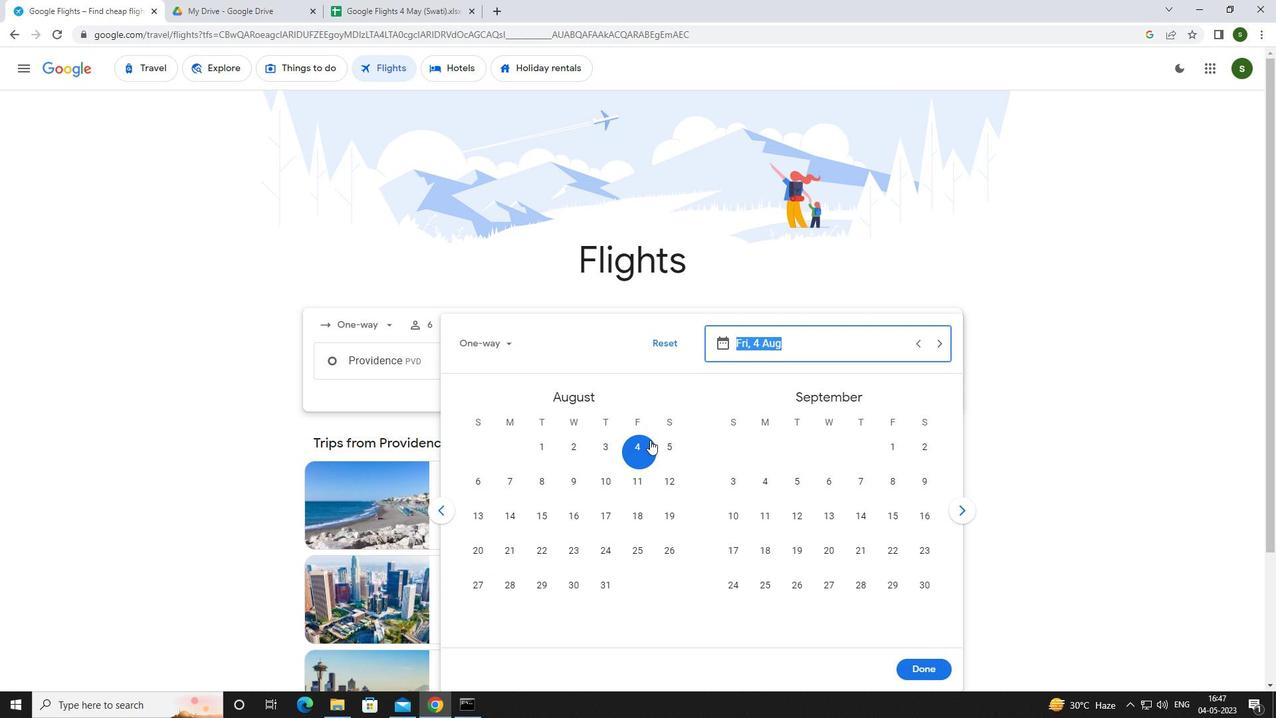 
Action: Mouse moved to (925, 667)
Screenshot: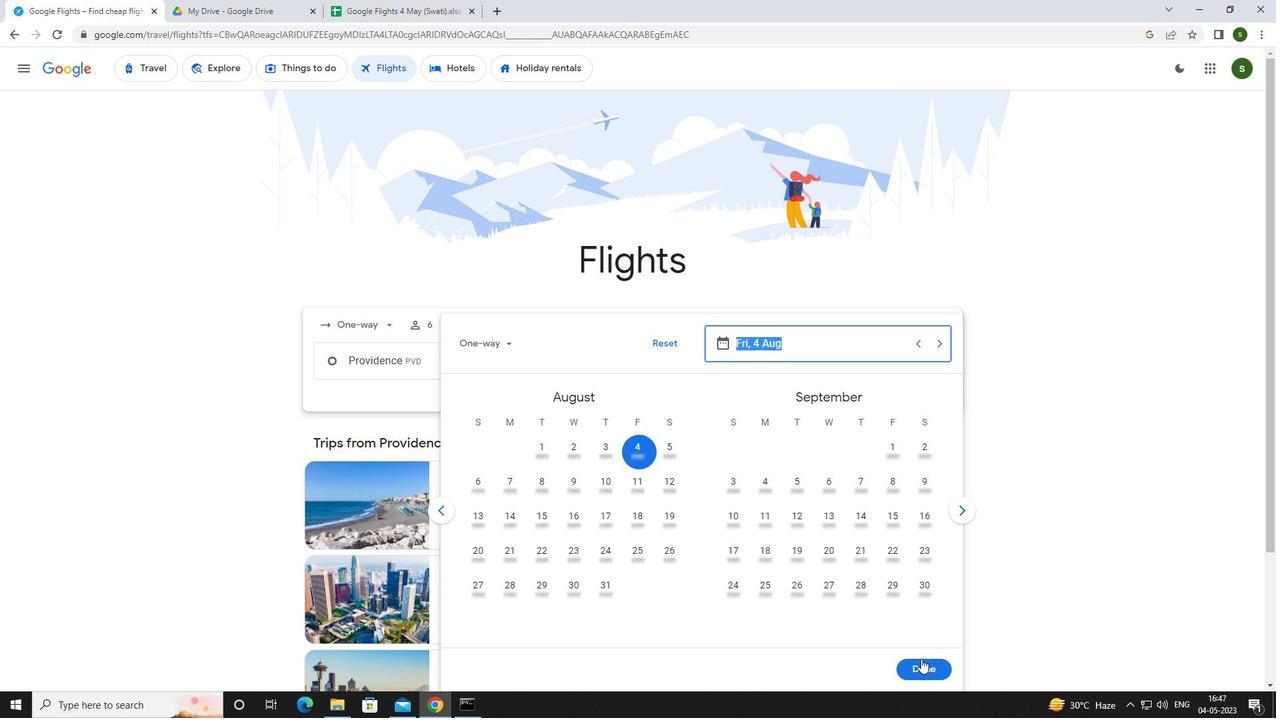 
Action: Mouse pressed left at (925, 667)
Screenshot: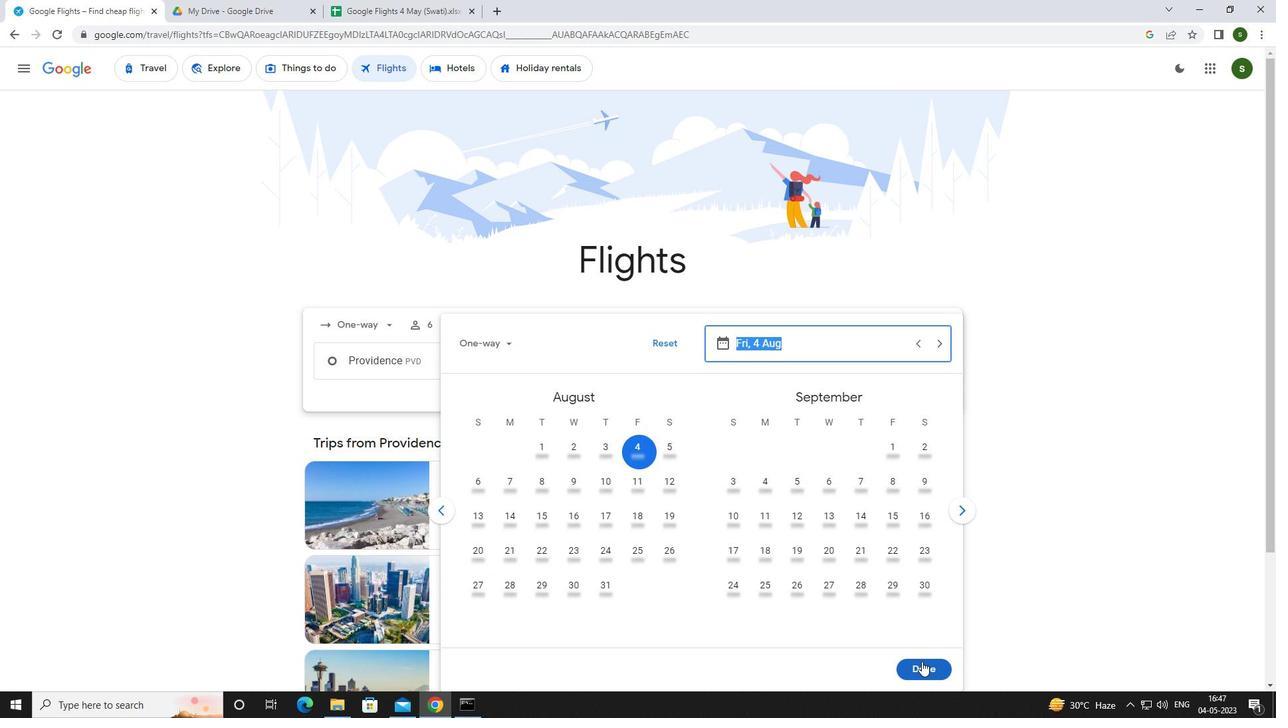 
Action: Mouse moved to (644, 404)
Screenshot: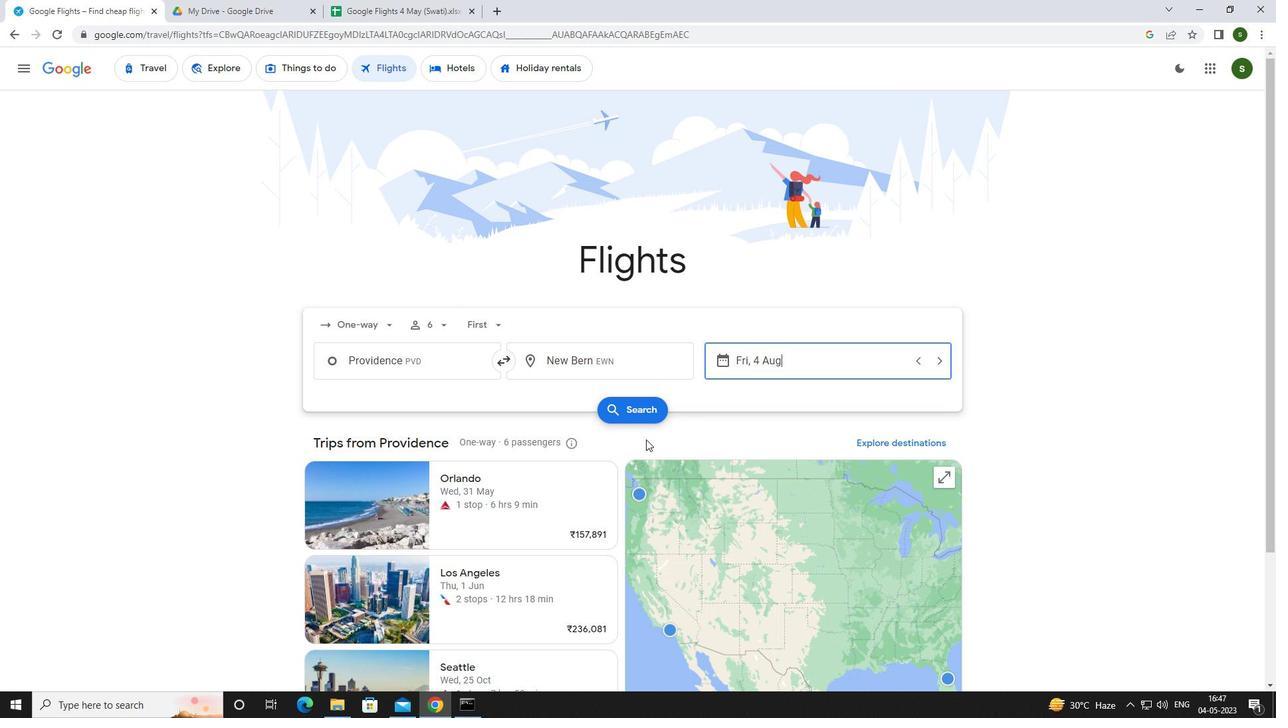 
Action: Mouse pressed left at (644, 404)
Screenshot: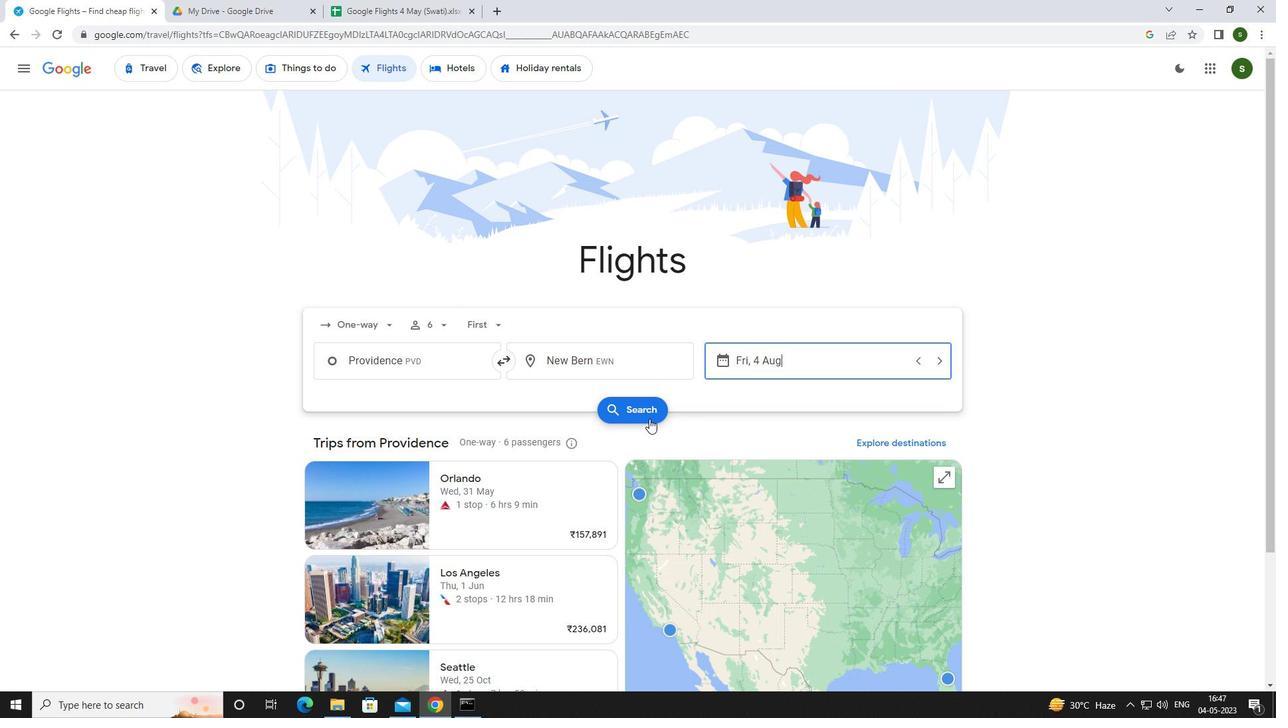 
Action: Mouse moved to (325, 187)
Screenshot: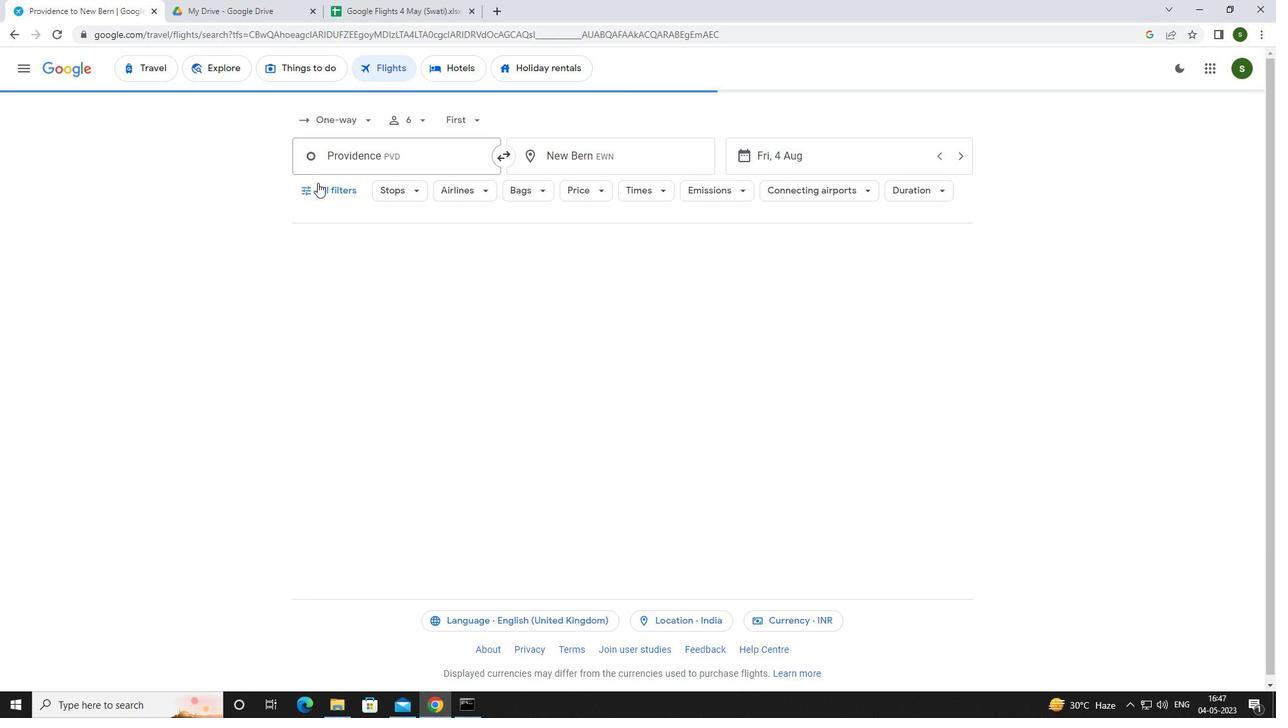 
Action: Mouse pressed left at (325, 187)
Screenshot: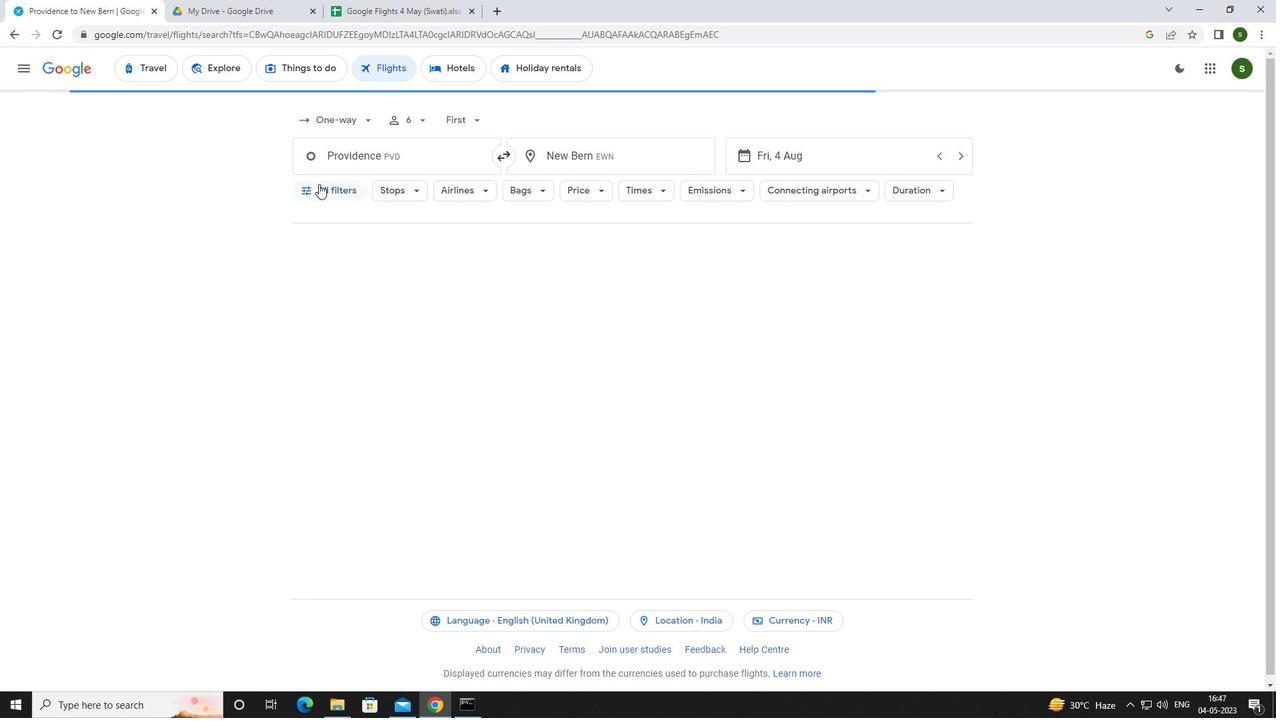 
Action: Mouse moved to (494, 464)
Screenshot: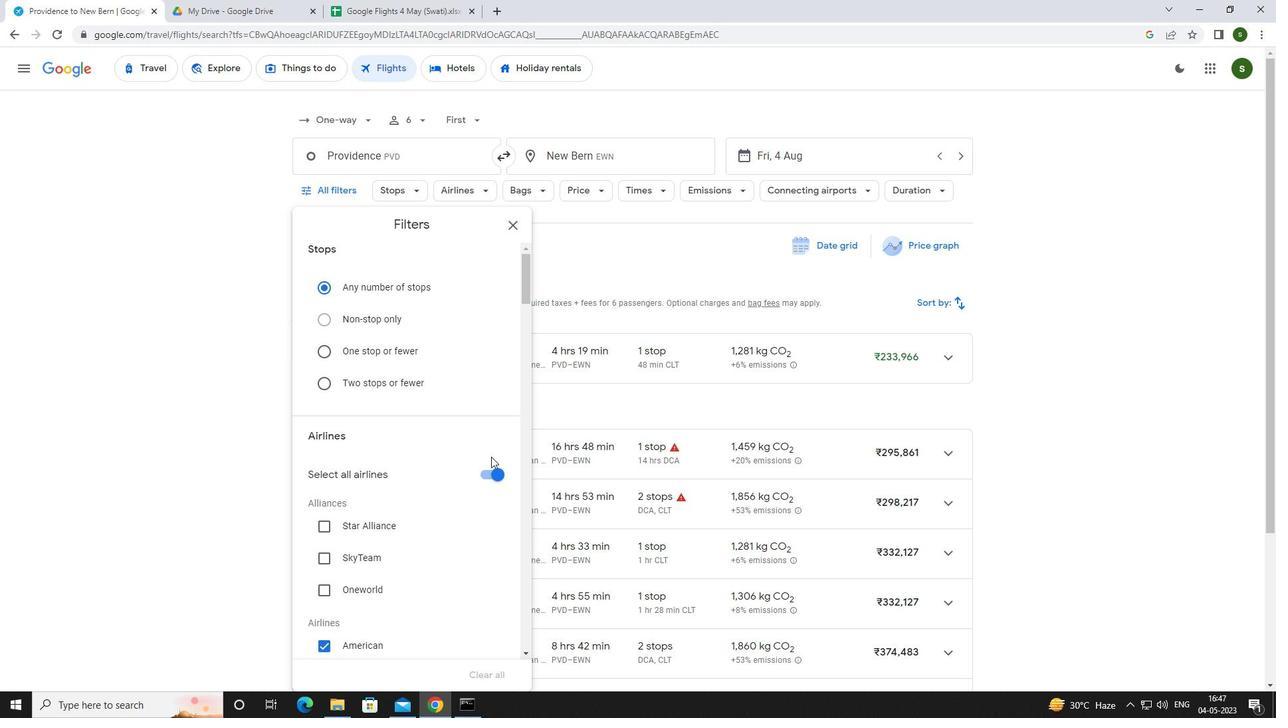 
Action: Mouse pressed left at (494, 464)
Screenshot: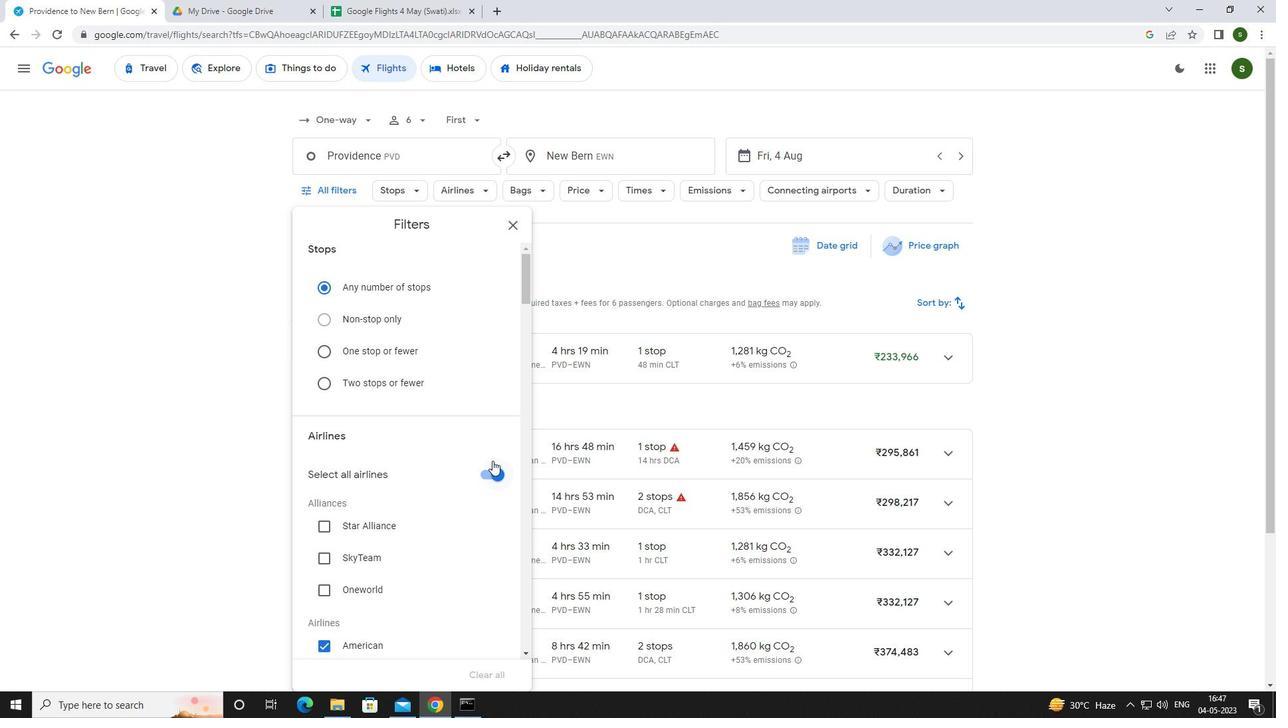 
Action: Mouse moved to (435, 440)
Screenshot: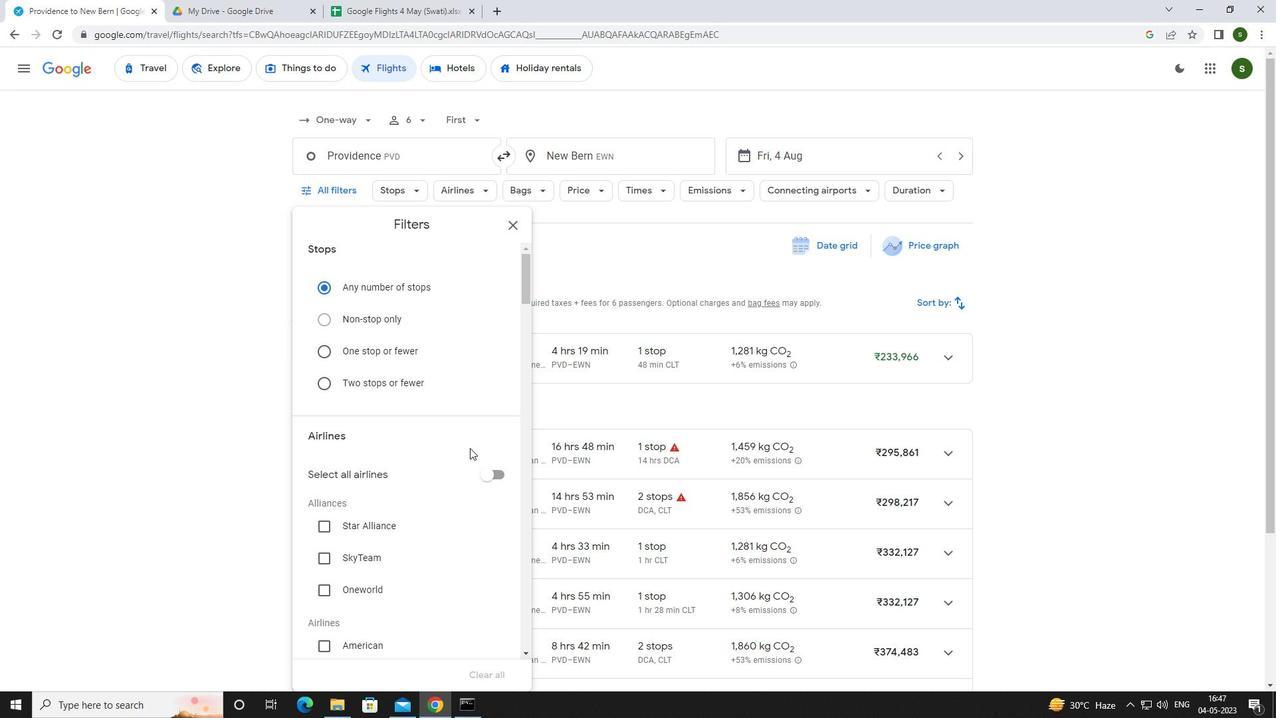 
Action: Mouse scrolled (435, 439) with delta (0, 0)
Screenshot: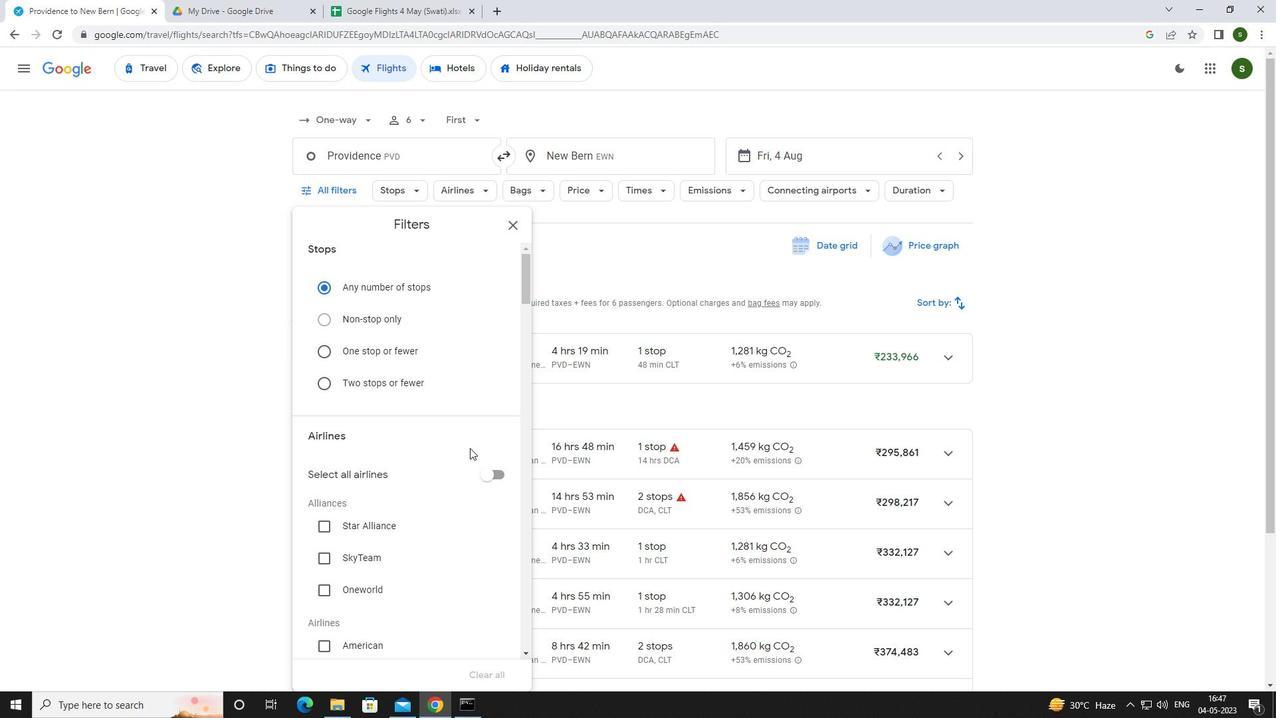 
Action: Mouse moved to (434, 440)
Screenshot: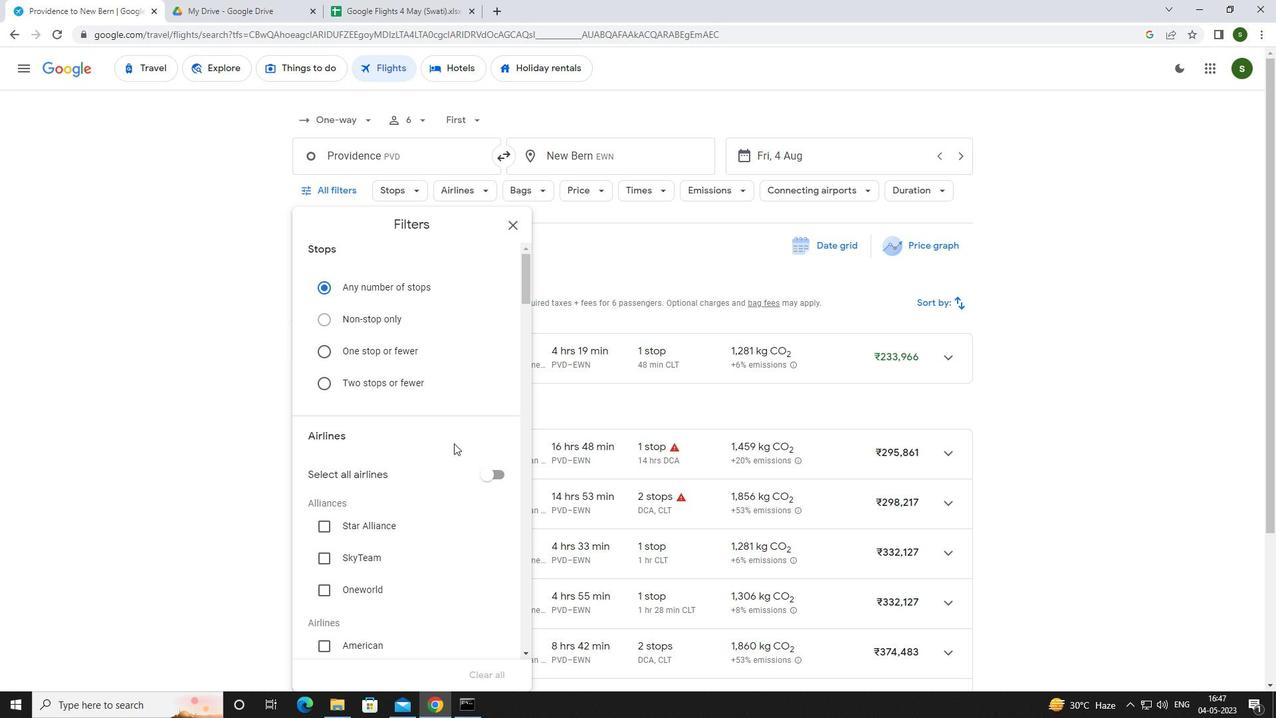 
Action: Mouse scrolled (434, 439) with delta (0, 0)
Screenshot: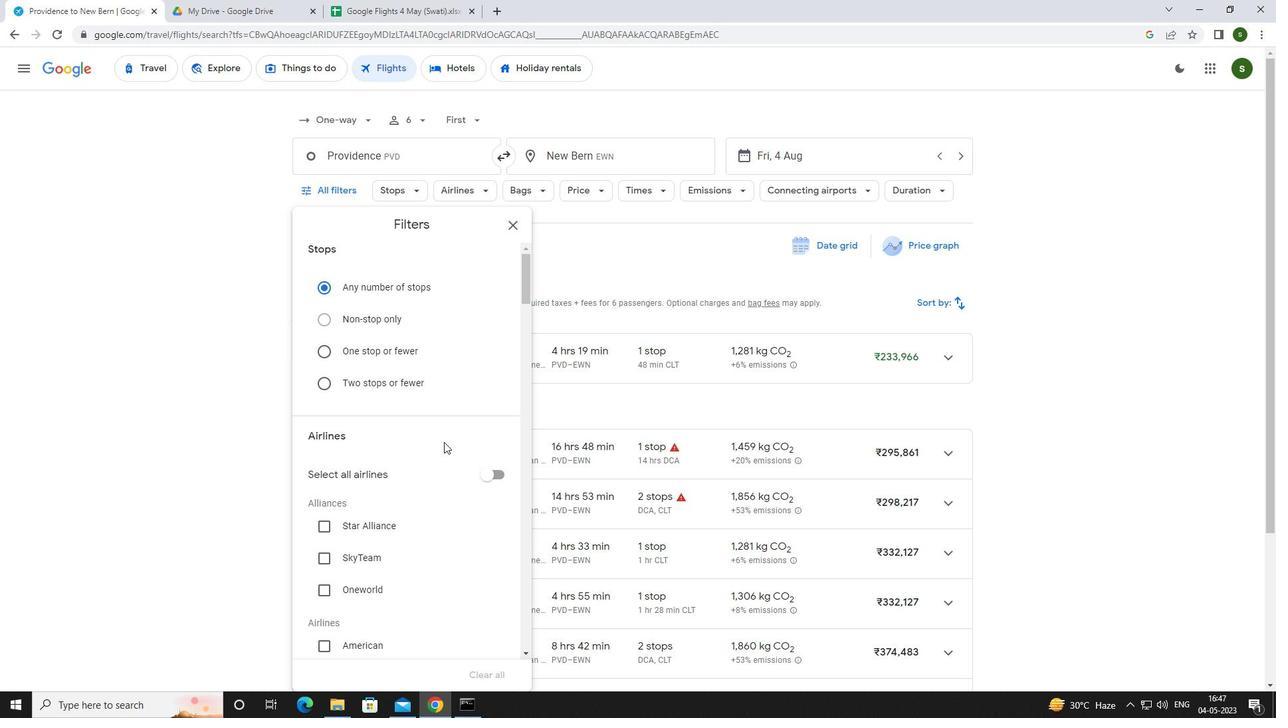 
Action: Mouse scrolled (434, 439) with delta (0, 0)
Screenshot: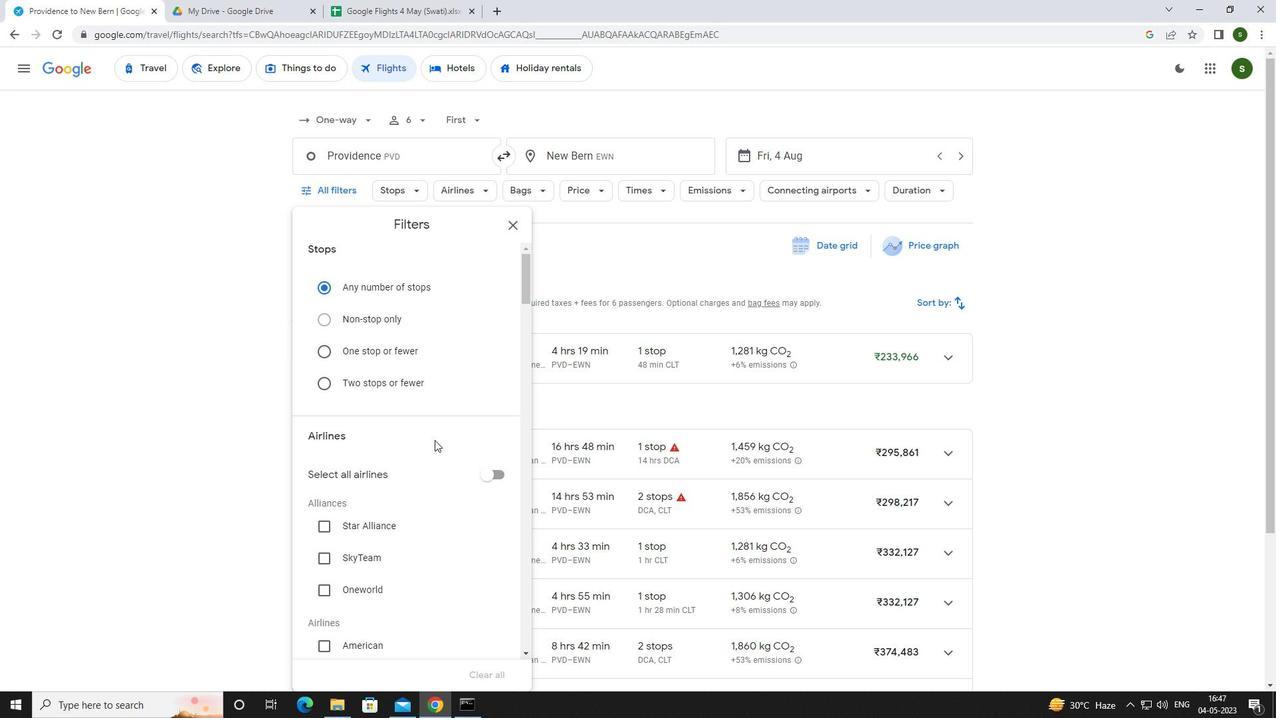 
Action: Mouse scrolled (434, 439) with delta (0, 0)
Screenshot: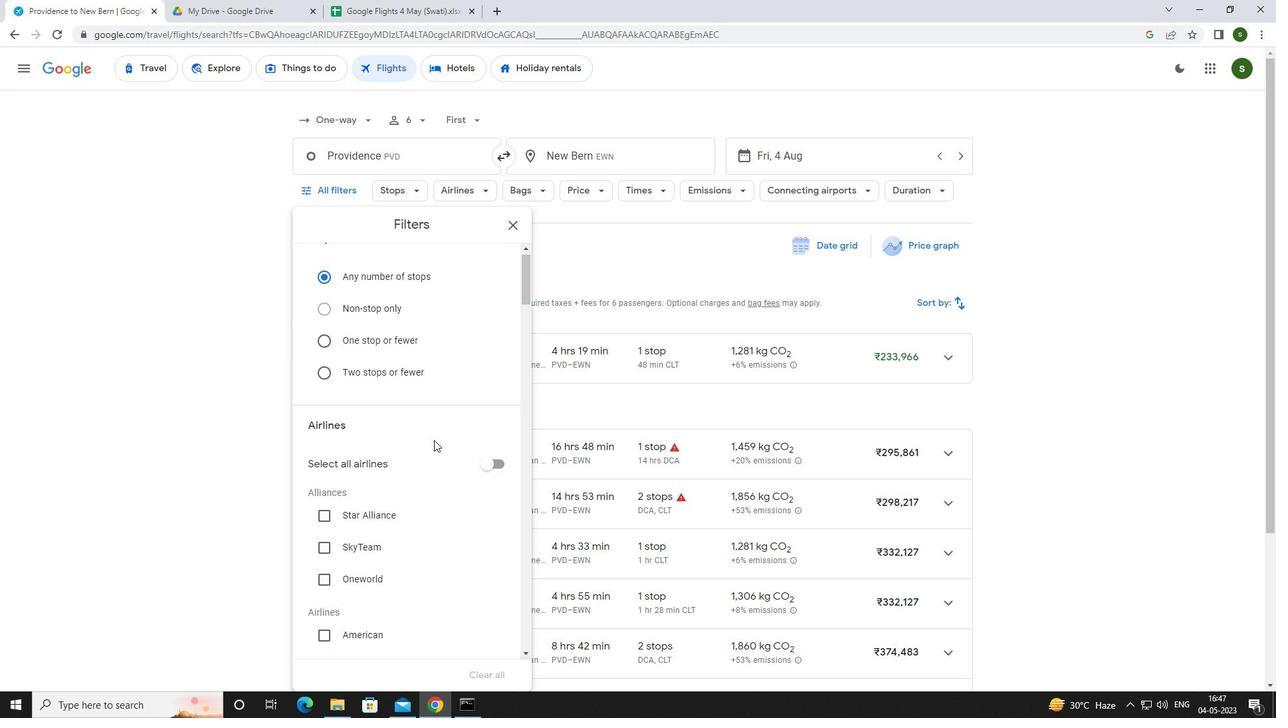 
Action: Mouse moved to (344, 536)
Screenshot: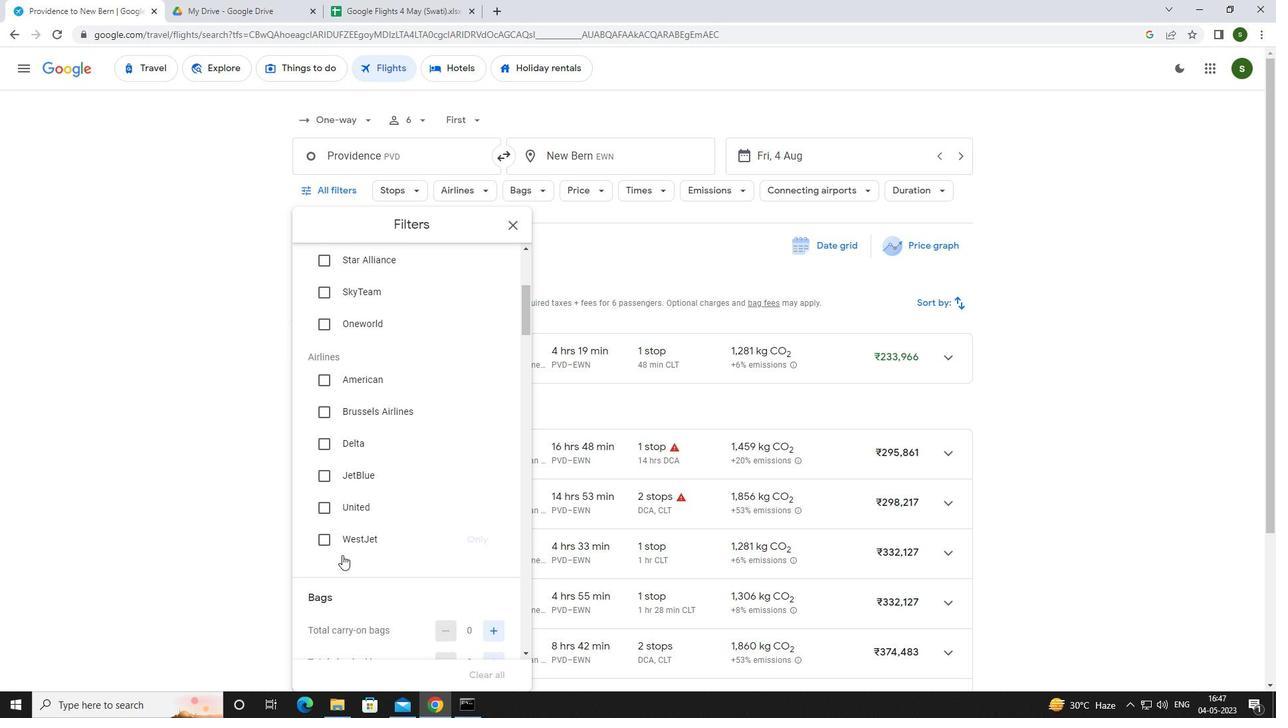 
Action: Mouse pressed left at (344, 536)
Screenshot: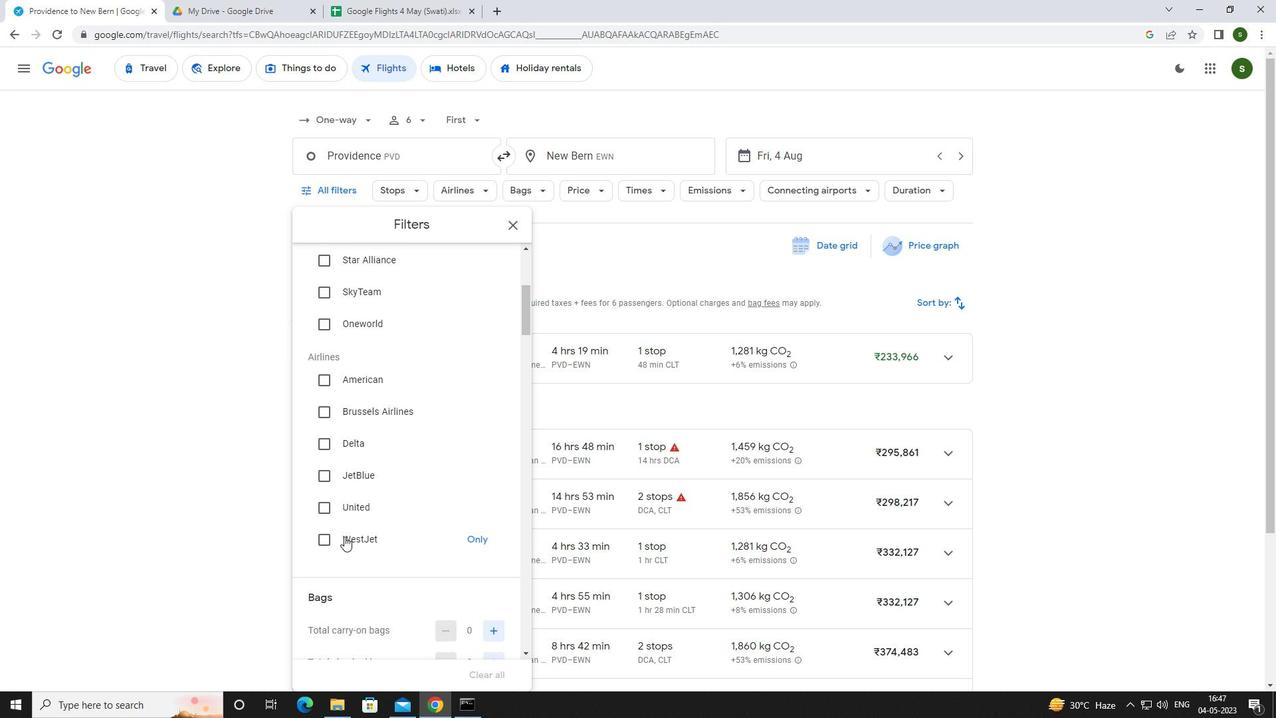 
Action: Mouse moved to (343, 532)
Screenshot: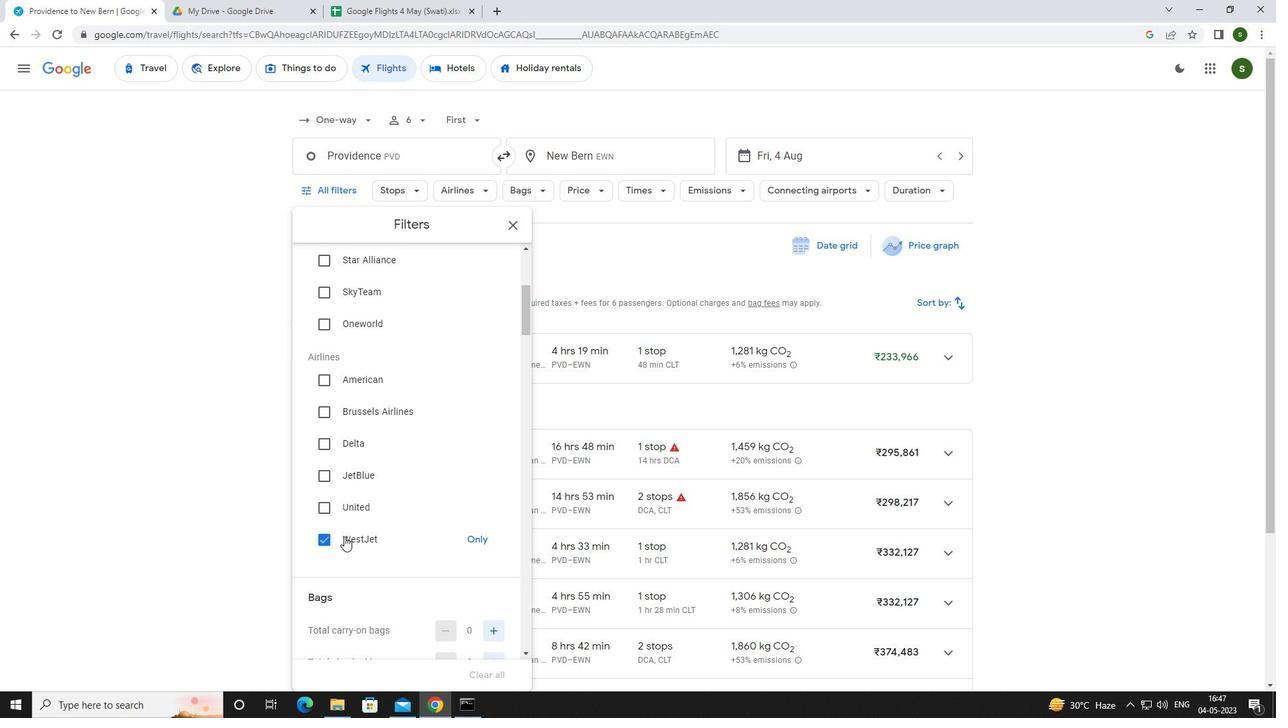 
Action: Mouse scrolled (343, 532) with delta (0, 0)
Screenshot: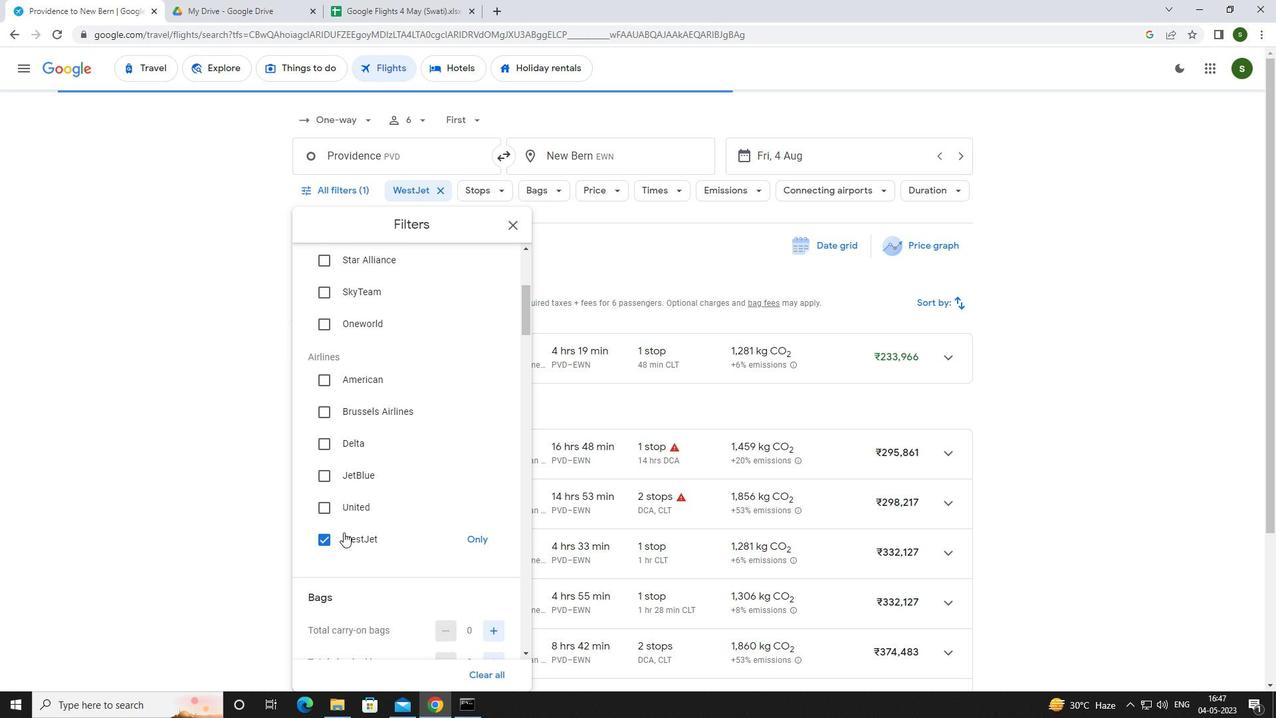
Action: Mouse scrolled (343, 532) with delta (0, 0)
Screenshot: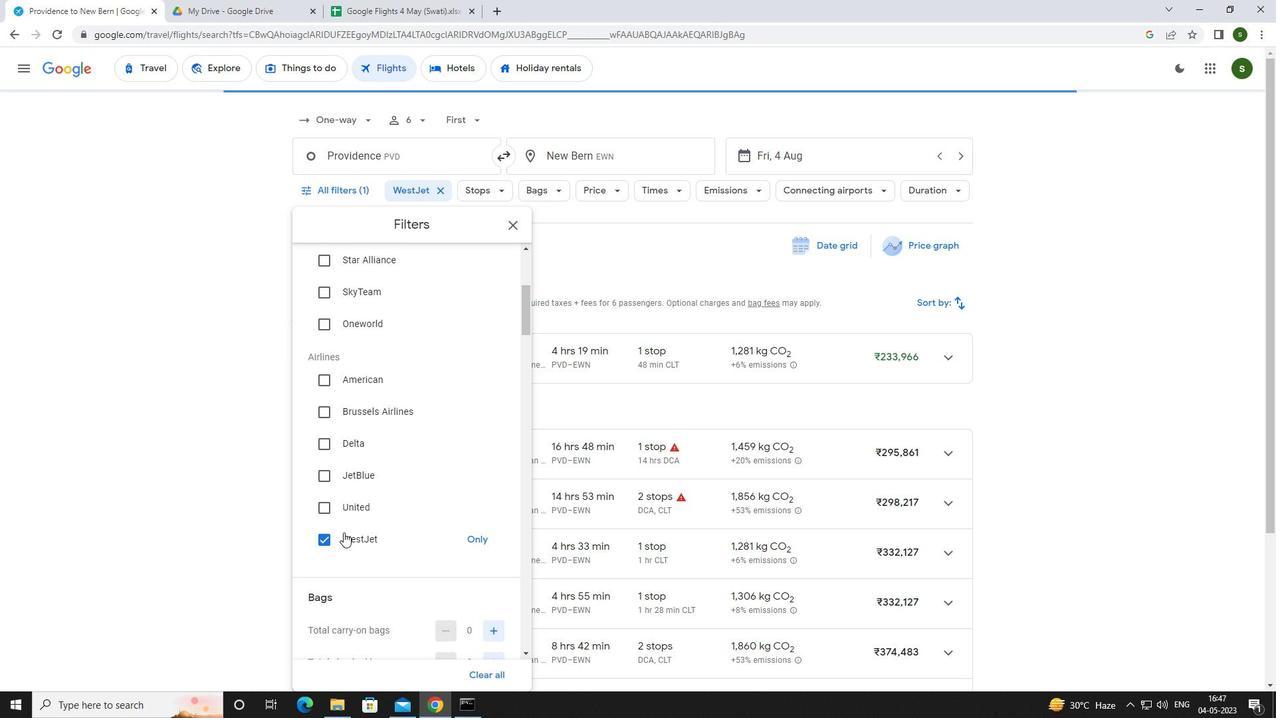 
Action: Mouse moved to (491, 530)
Screenshot: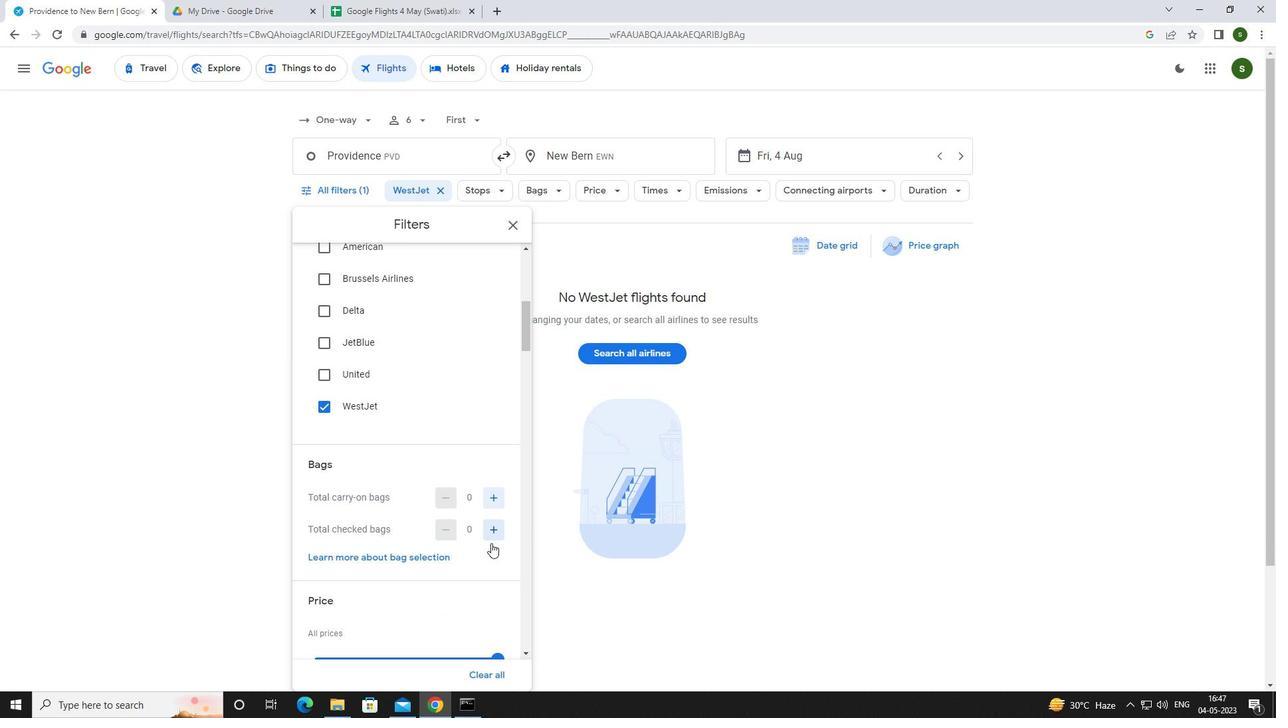 
Action: Mouse pressed left at (491, 530)
Screenshot: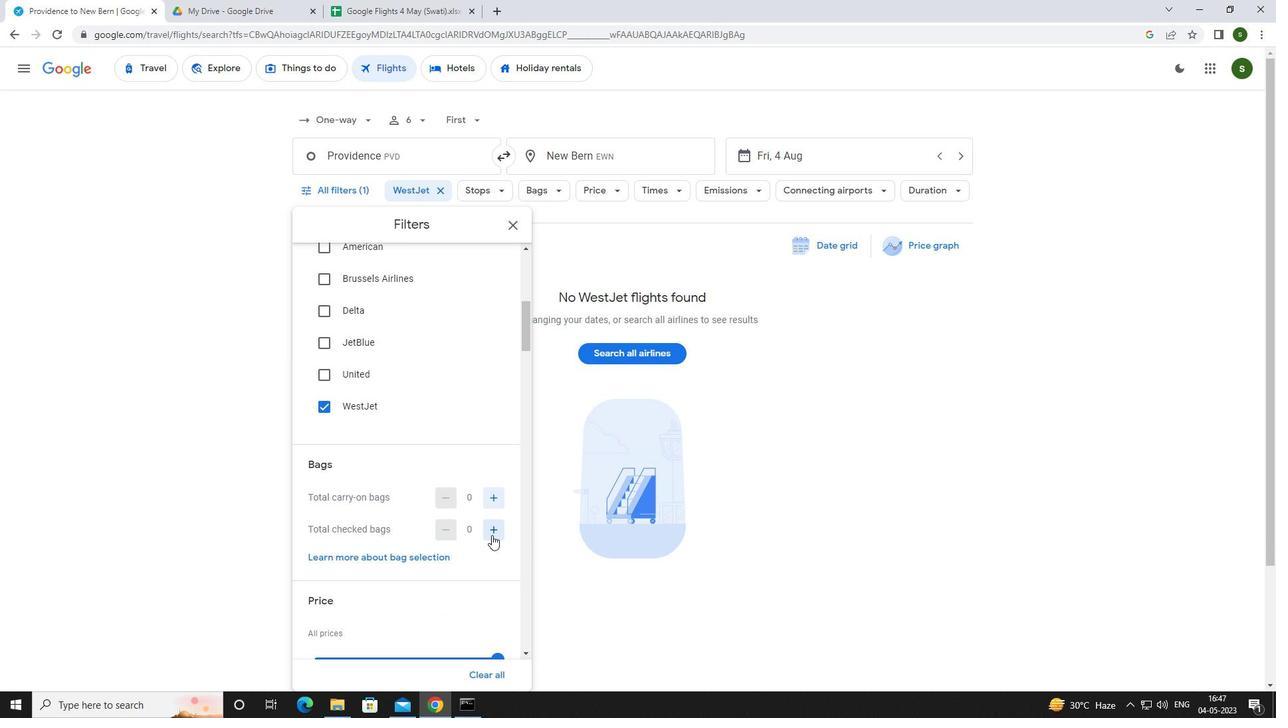 
Action: Mouse scrolled (491, 530) with delta (0, 0)
Screenshot: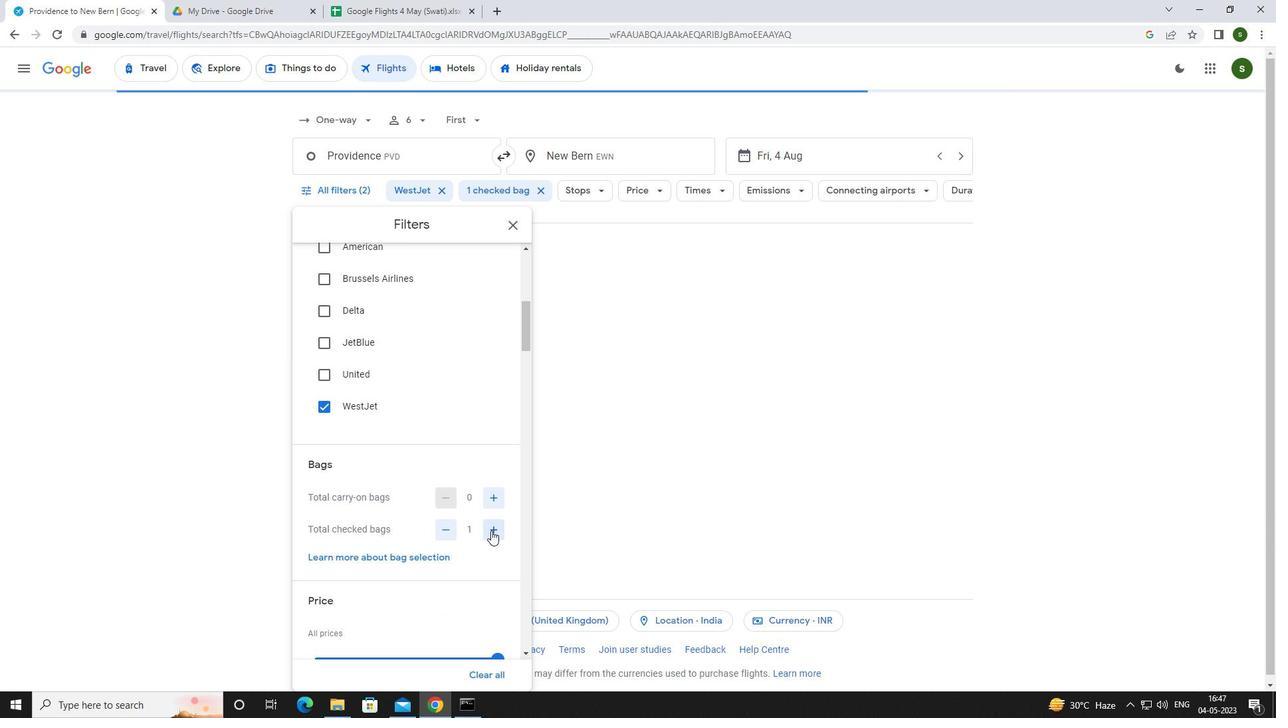 
Action: Mouse scrolled (491, 530) with delta (0, 0)
Screenshot: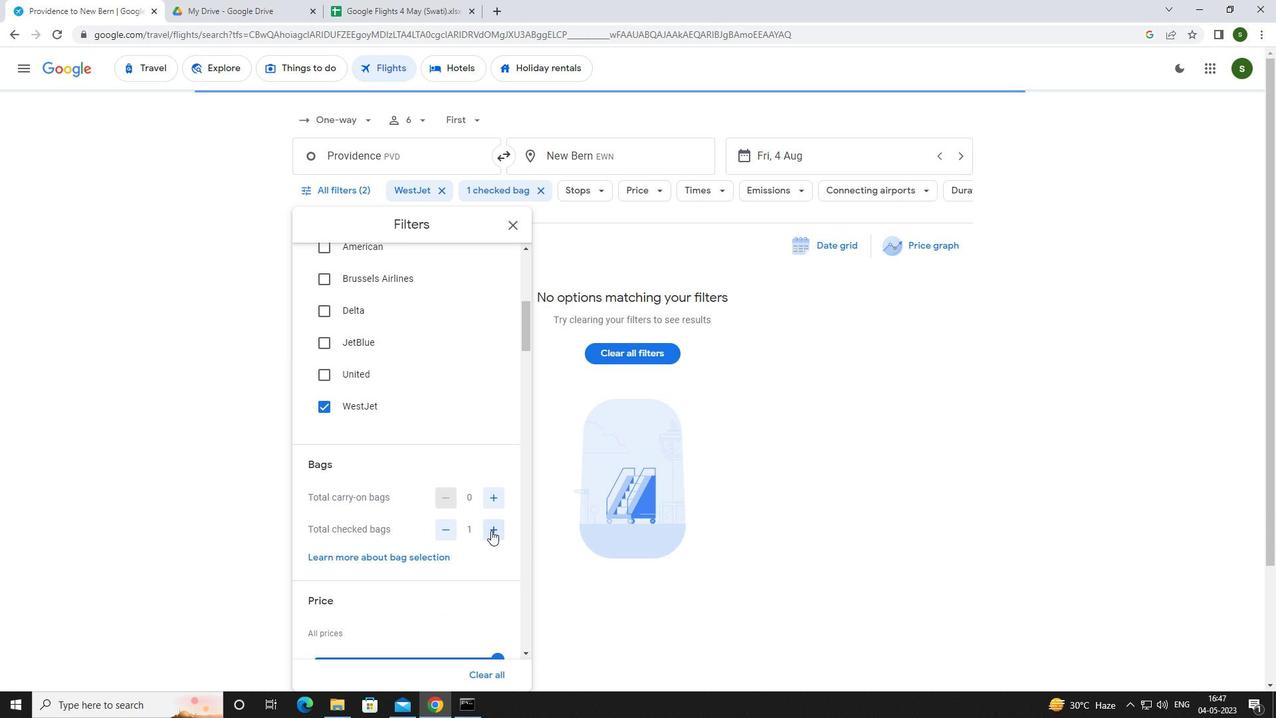 
Action: Mouse moved to (496, 526)
Screenshot: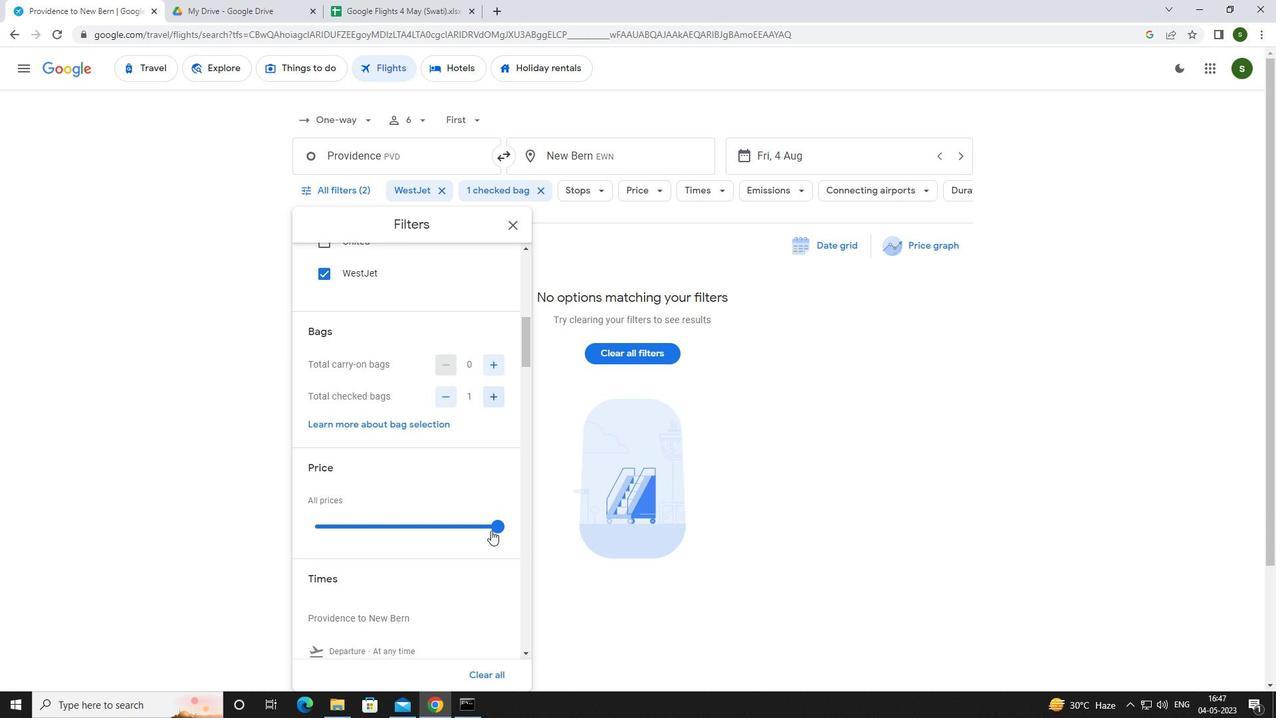 
Action: Mouse pressed left at (496, 526)
Screenshot: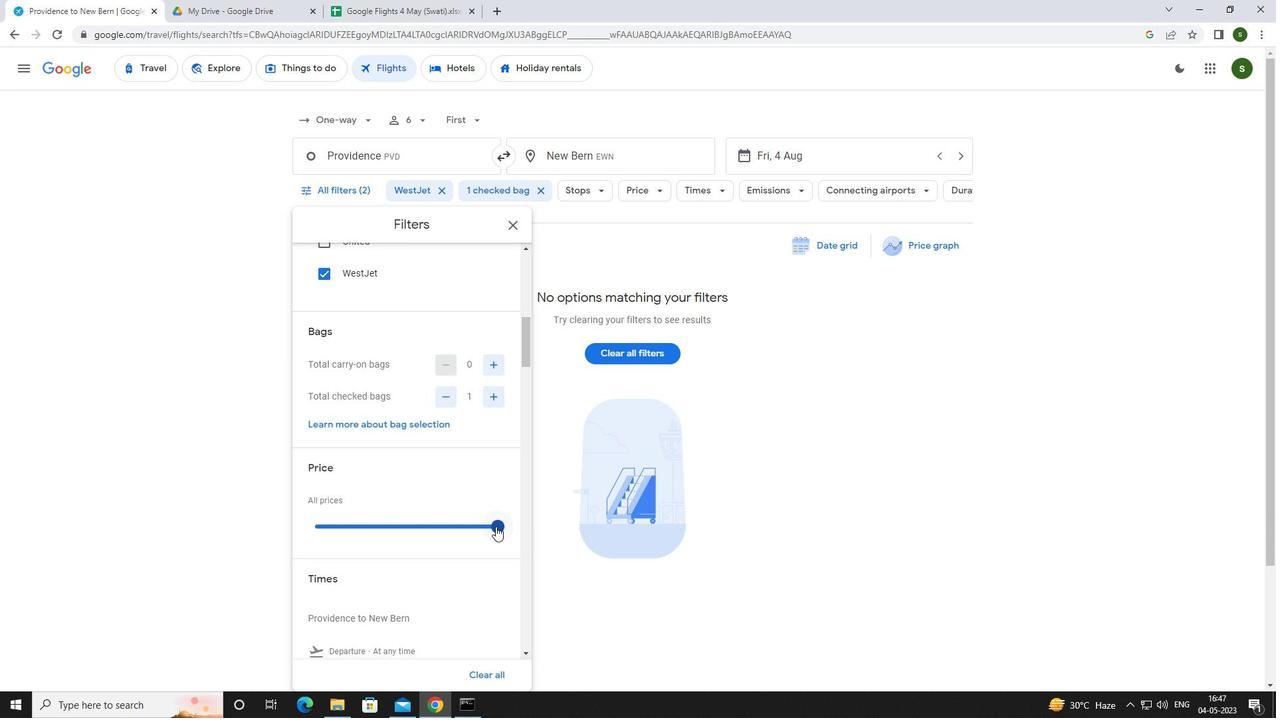 
Action: Mouse moved to (307, 534)
Screenshot: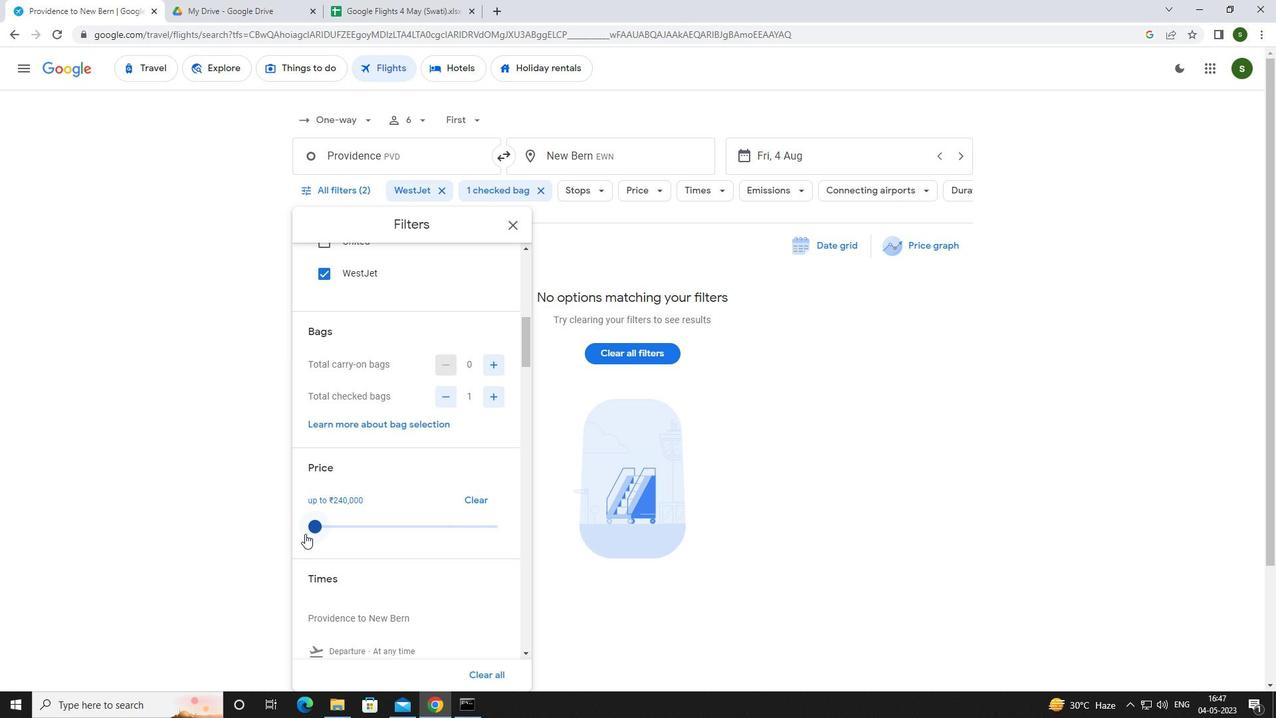 
Action: Mouse scrolled (307, 533) with delta (0, 0)
Screenshot: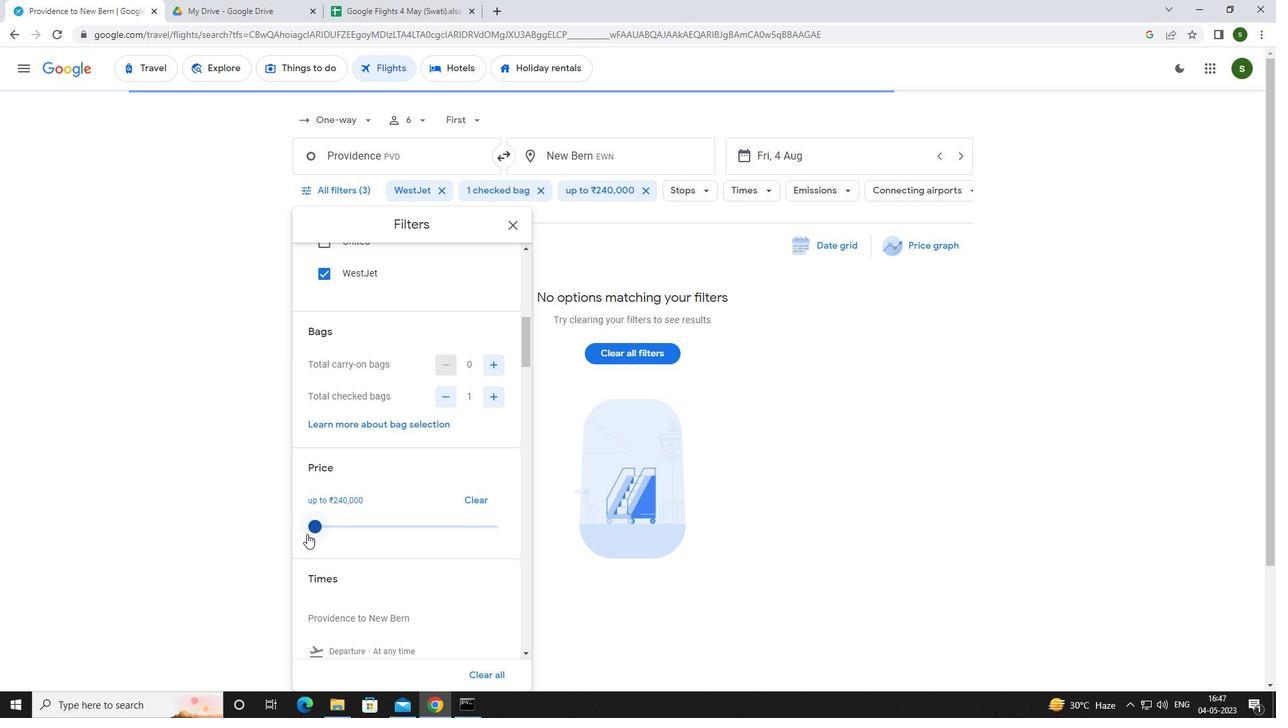 
Action: Mouse moved to (309, 534)
Screenshot: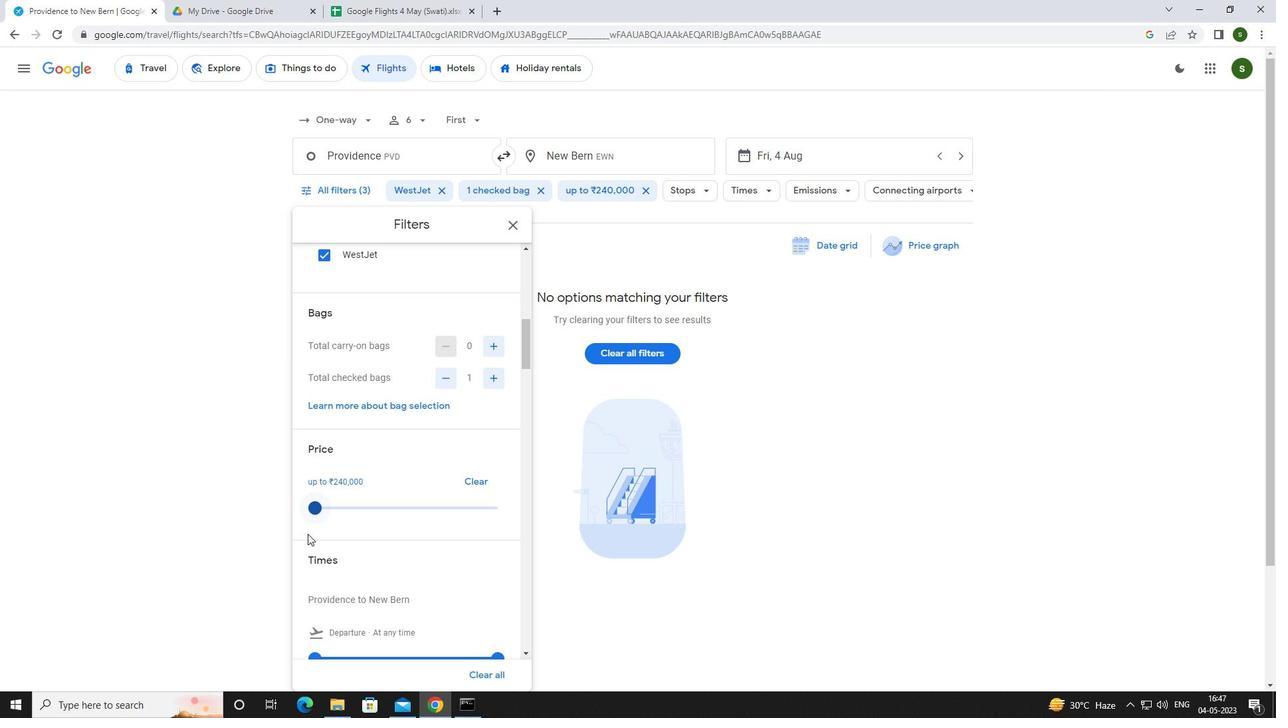 
Action: Mouse scrolled (309, 533) with delta (0, 0)
Screenshot: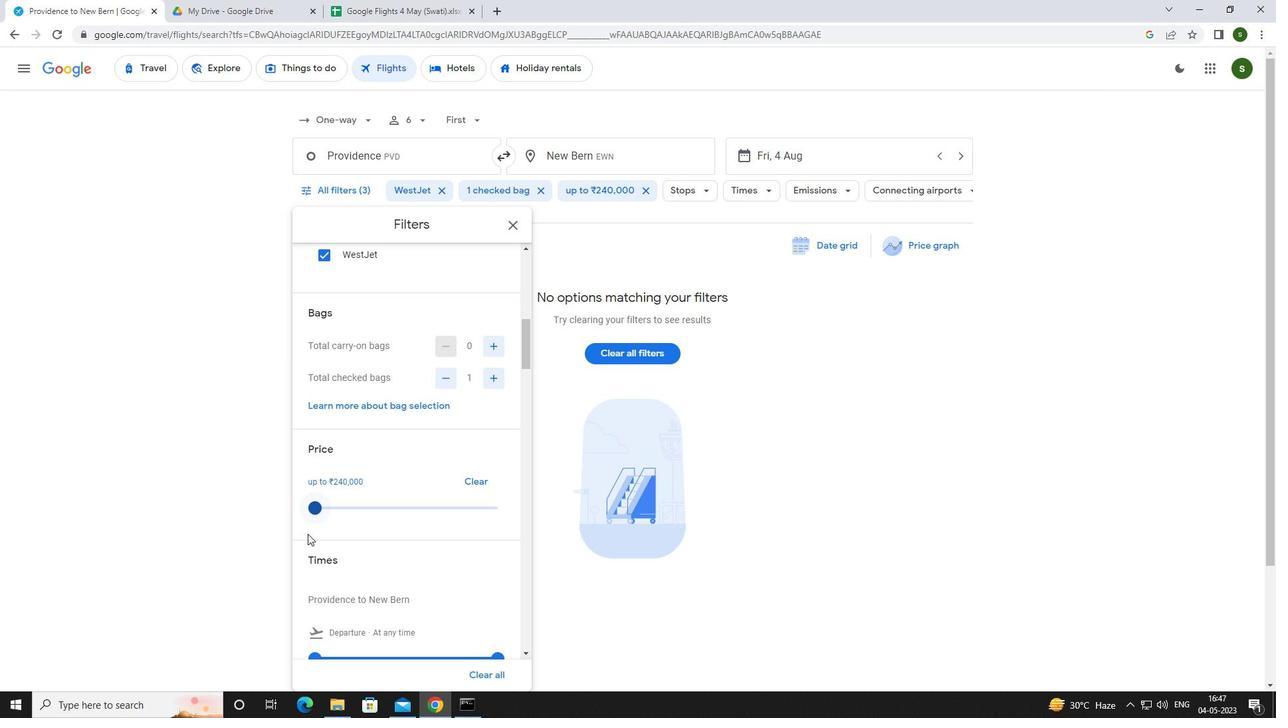
Action: Mouse moved to (314, 538)
Screenshot: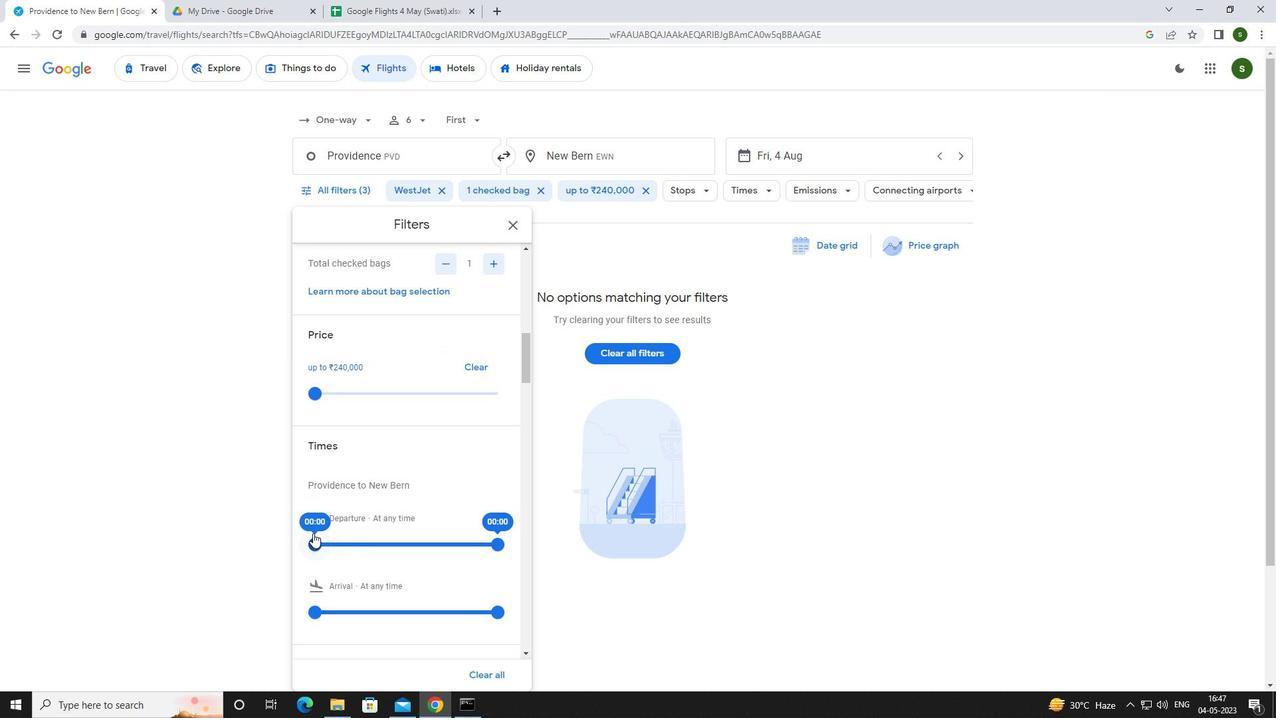 
Action: Mouse pressed left at (314, 538)
Screenshot: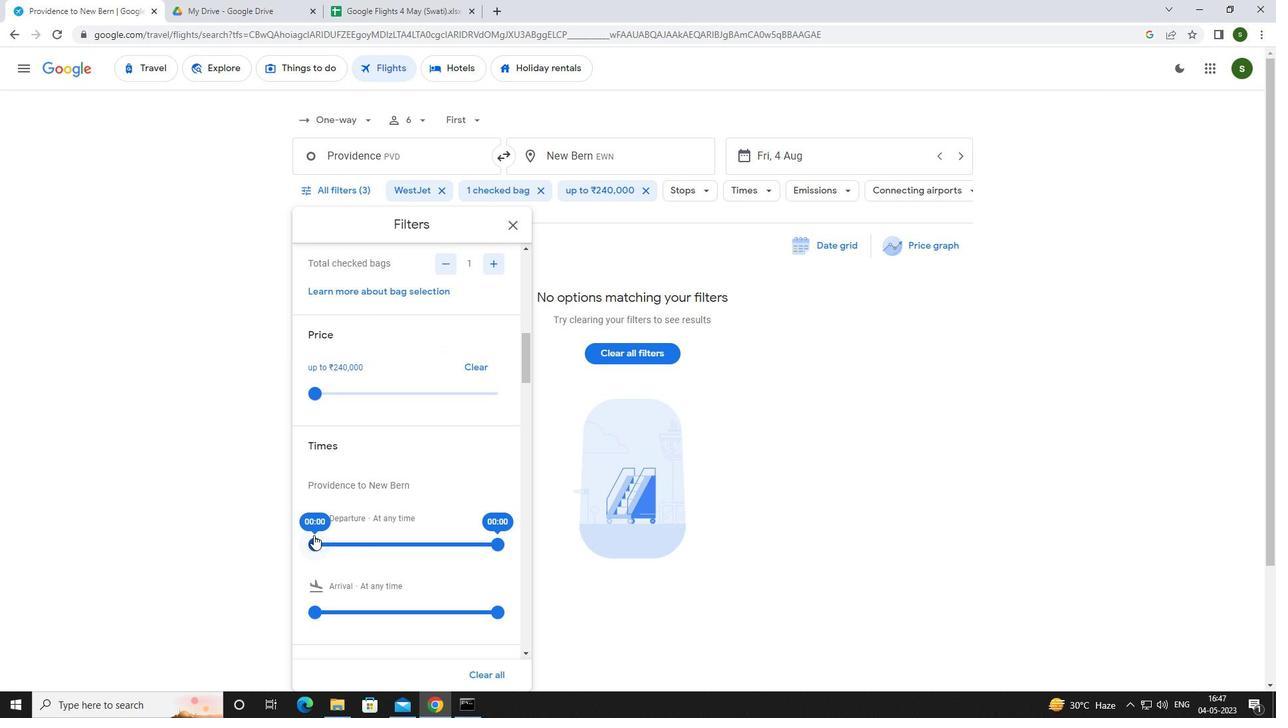 
Action: Mouse moved to (773, 525)
Screenshot: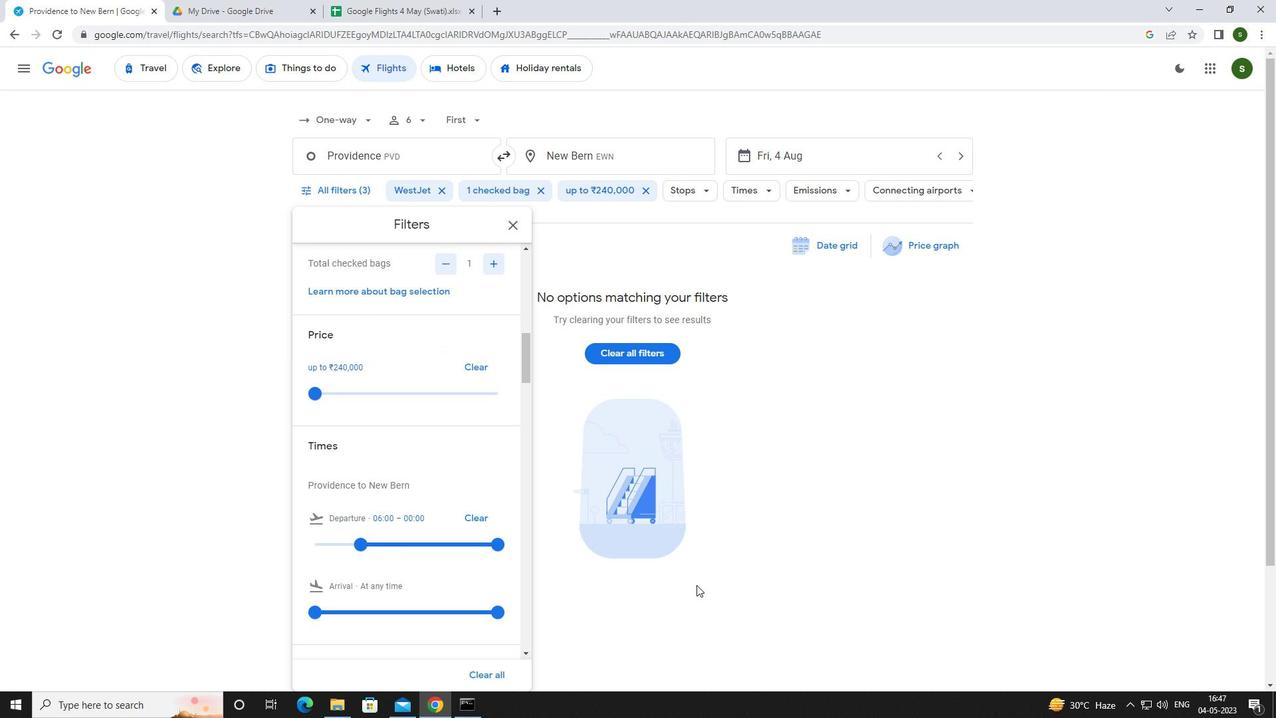 
Action: Mouse pressed left at (773, 525)
Screenshot: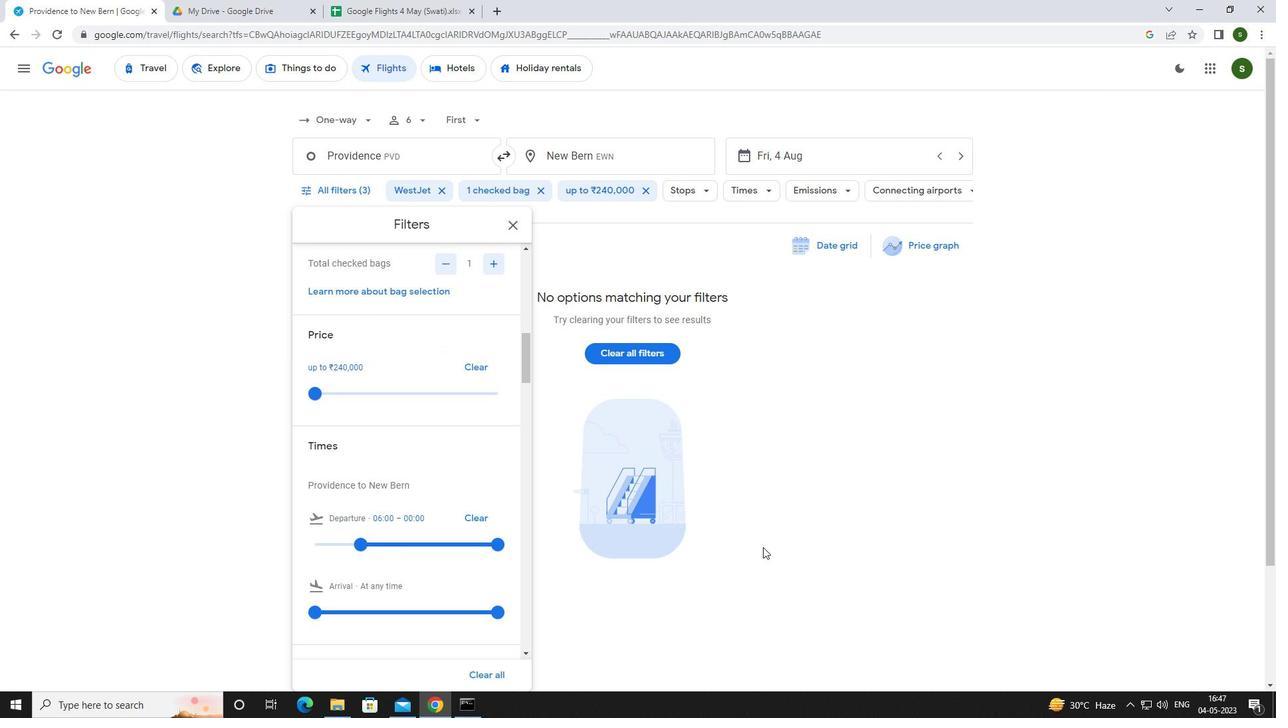 
